 Task: Create a due date automation trigger when advanced on, on the tuesday of the week before a card is due add dates starting next week at 11:00 AM.
Action: Mouse moved to (926, 281)
Screenshot: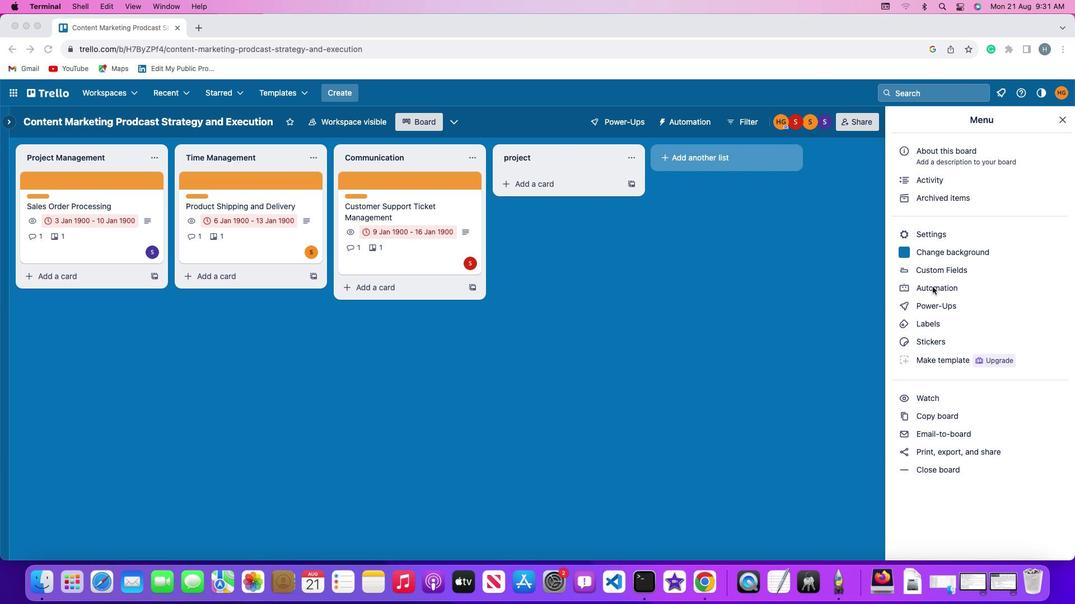 
Action: Mouse pressed left at (926, 281)
Screenshot: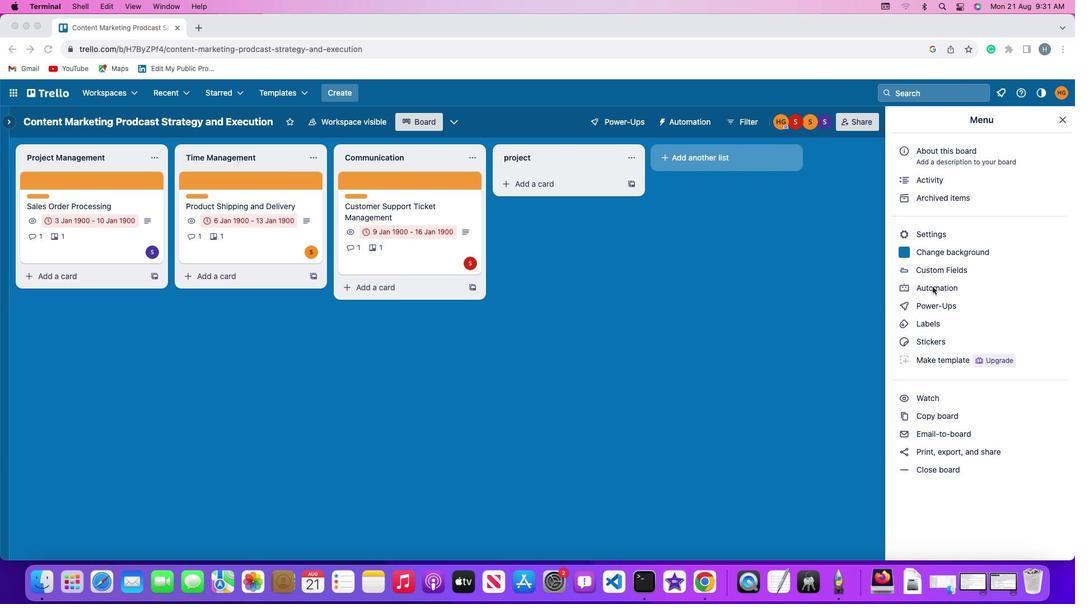 
Action: Mouse moved to (926, 281)
Screenshot: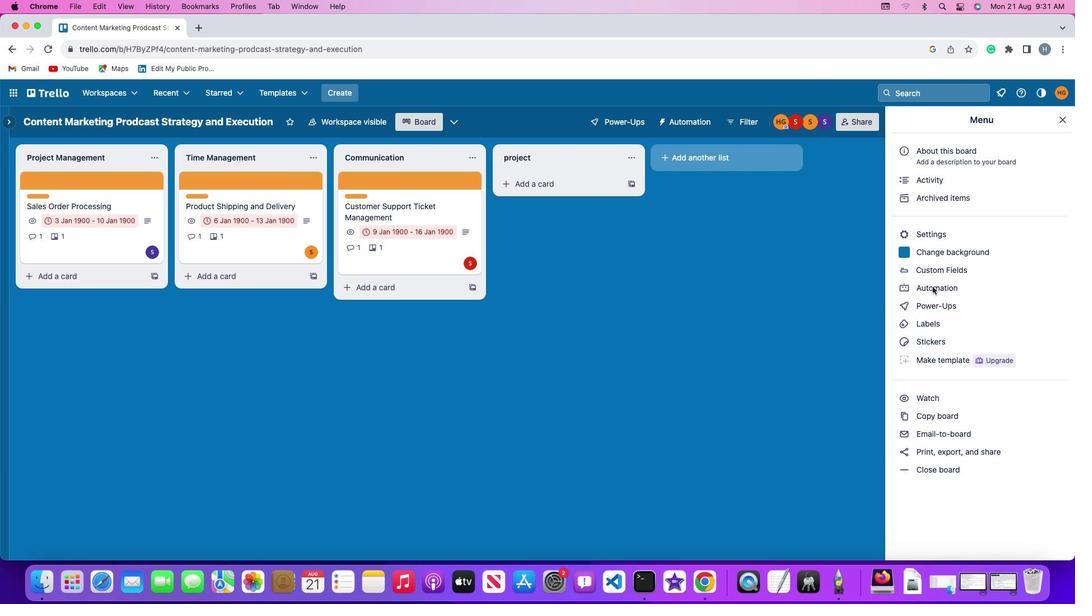 
Action: Mouse pressed left at (926, 281)
Screenshot: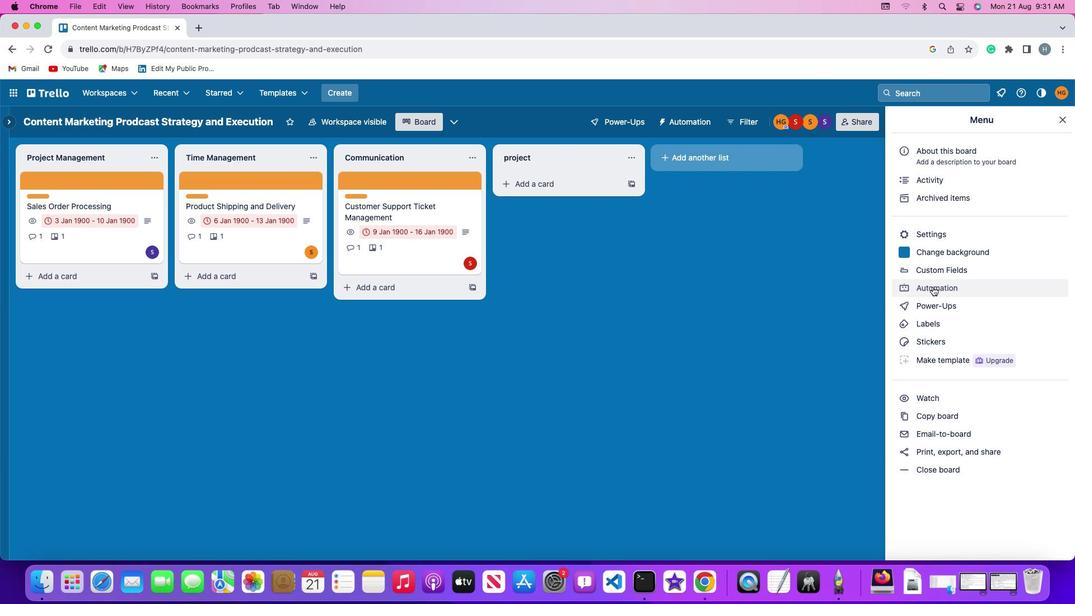 
Action: Mouse moved to (64, 250)
Screenshot: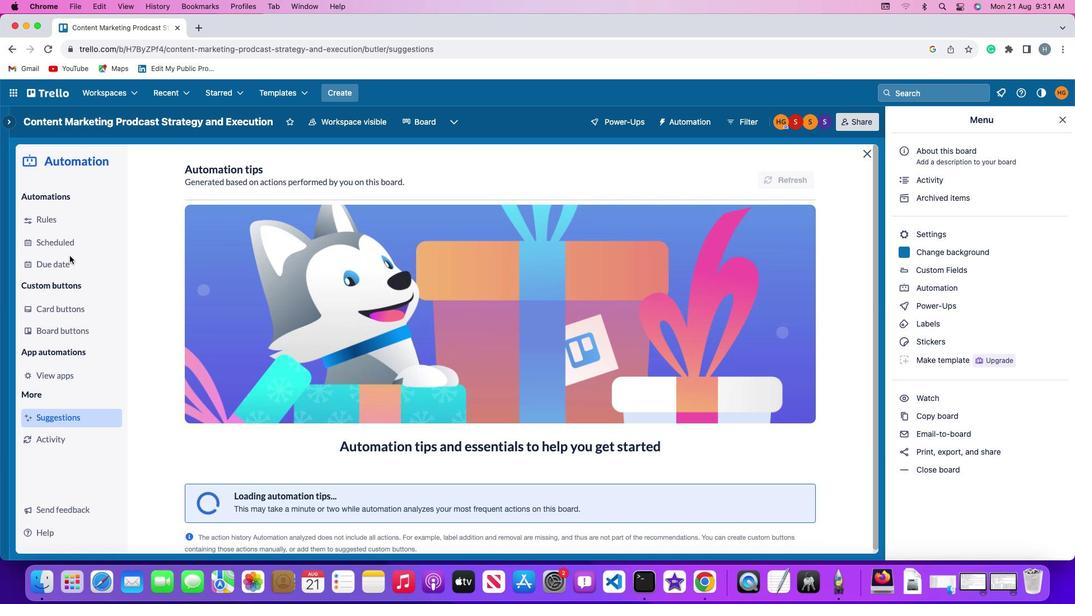 
Action: Mouse pressed left at (64, 250)
Screenshot: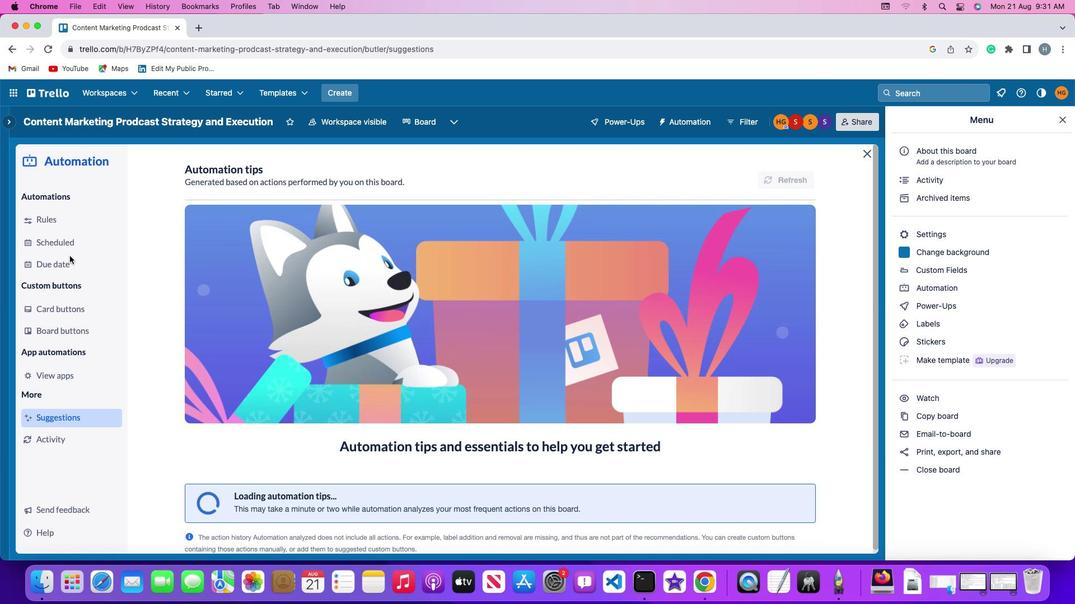 
Action: Mouse moved to (774, 173)
Screenshot: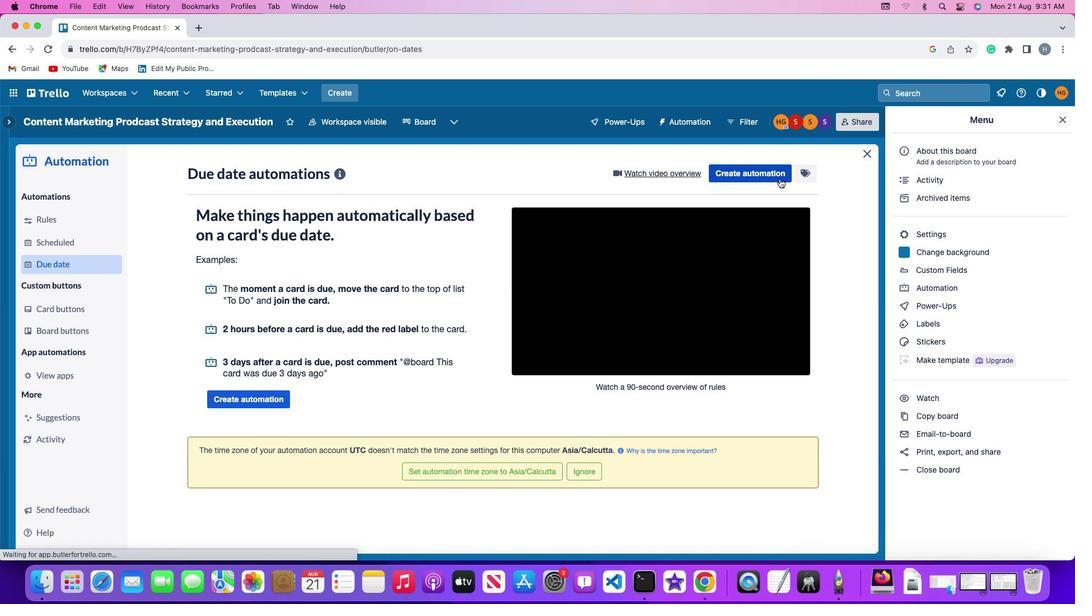 
Action: Mouse pressed left at (774, 173)
Screenshot: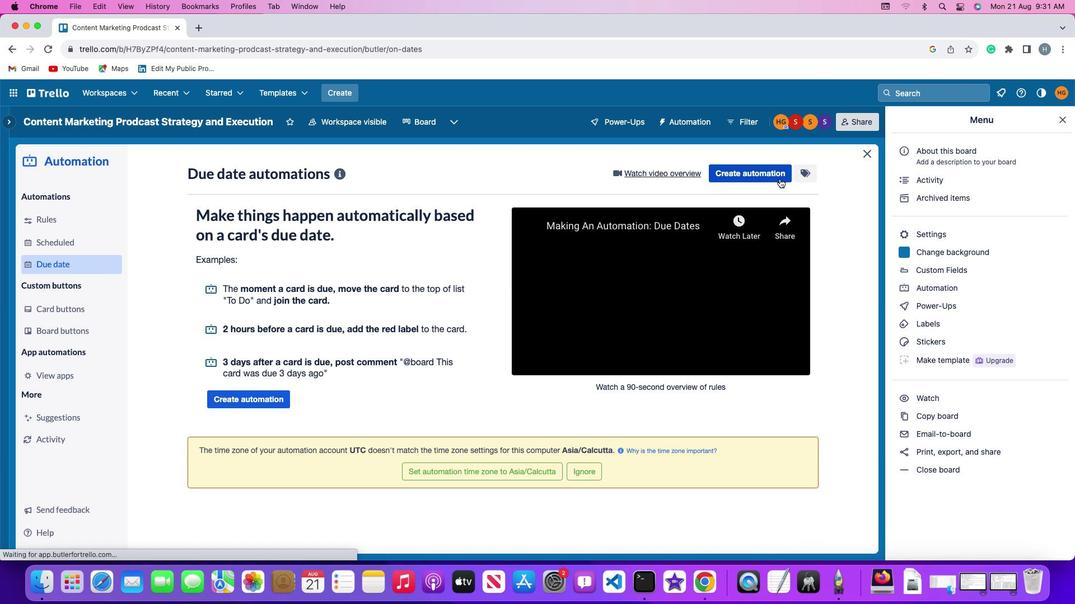 
Action: Mouse moved to (196, 274)
Screenshot: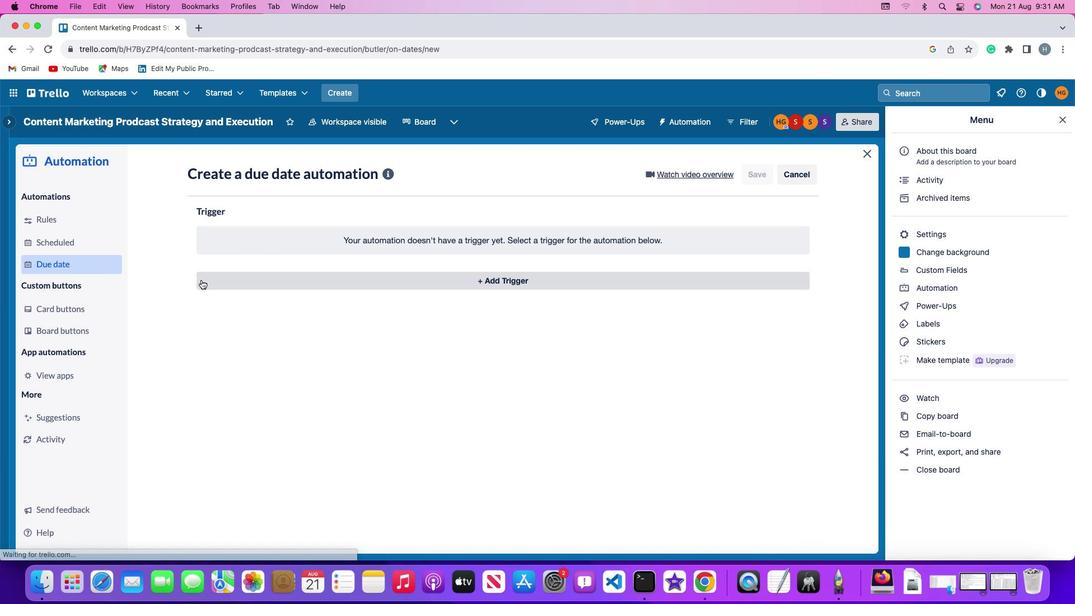 
Action: Mouse pressed left at (196, 274)
Screenshot: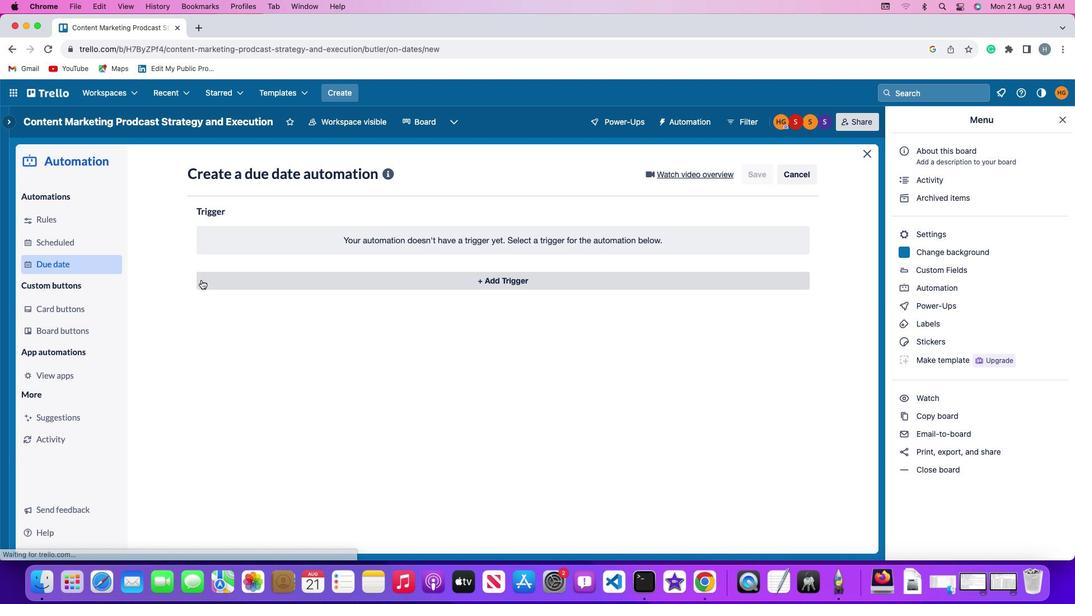 
Action: Mouse moved to (243, 487)
Screenshot: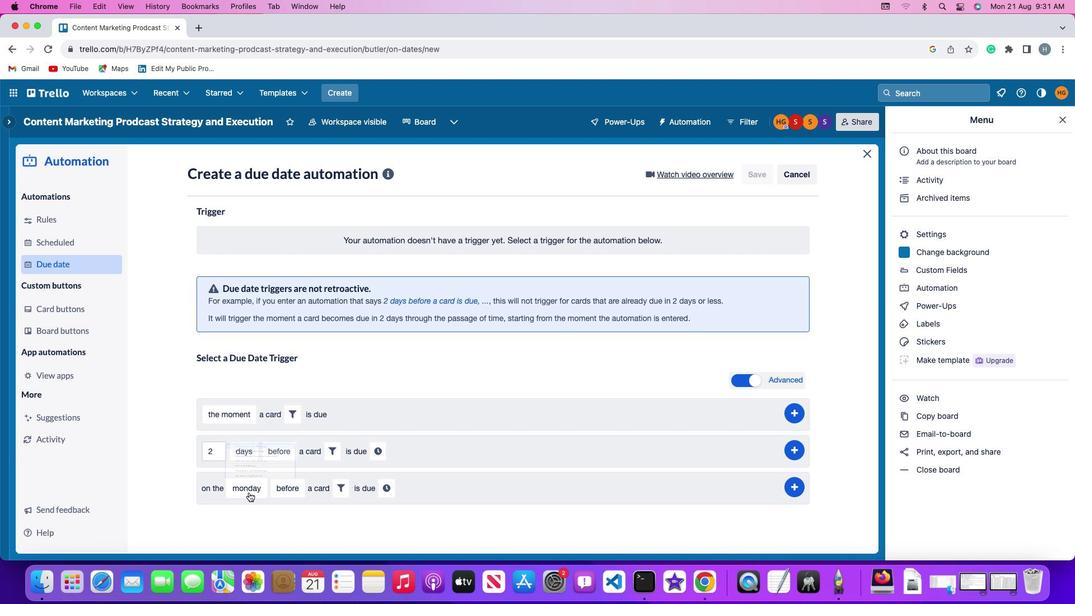 
Action: Mouse pressed left at (243, 487)
Screenshot: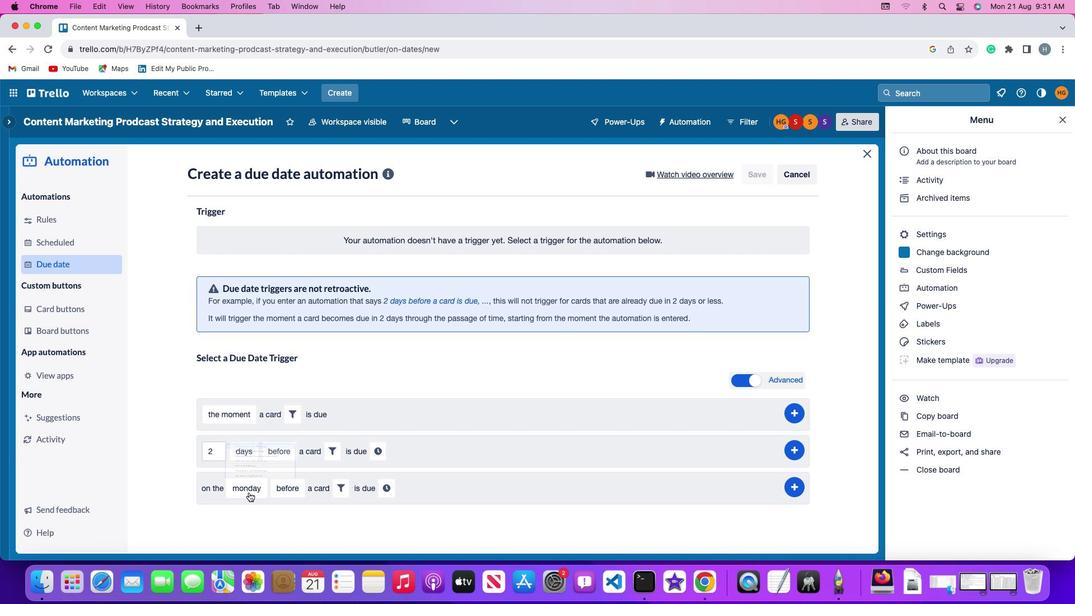 
Action: Mouse moved to (280, 352)
Screenshot: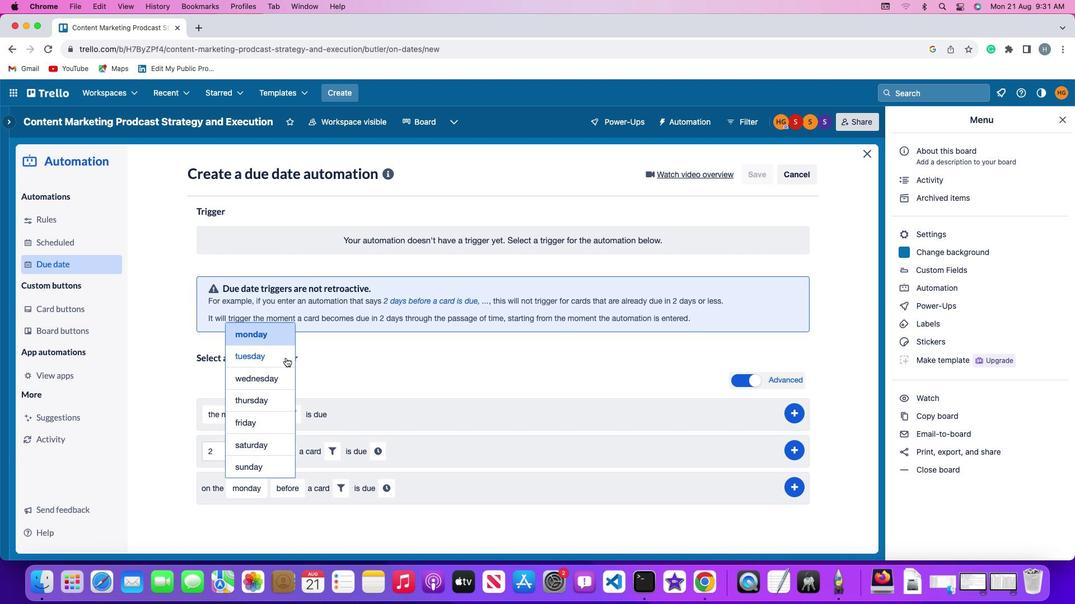 
Action: Mouse pressed left at (280, 352)
Screenshot: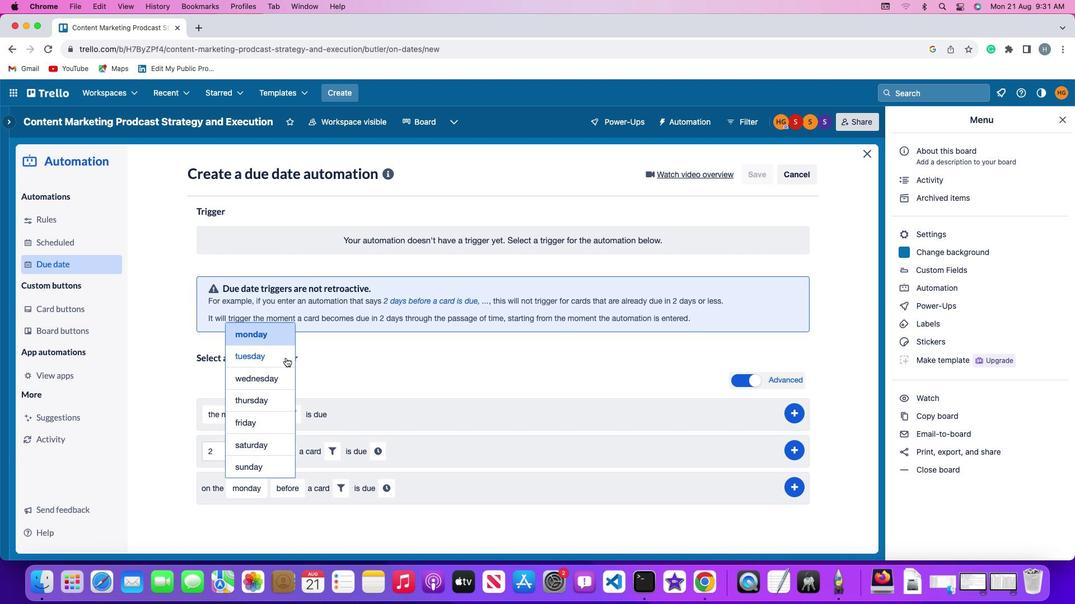 
Action: Mouse moved to (277, 488)
Screenshot: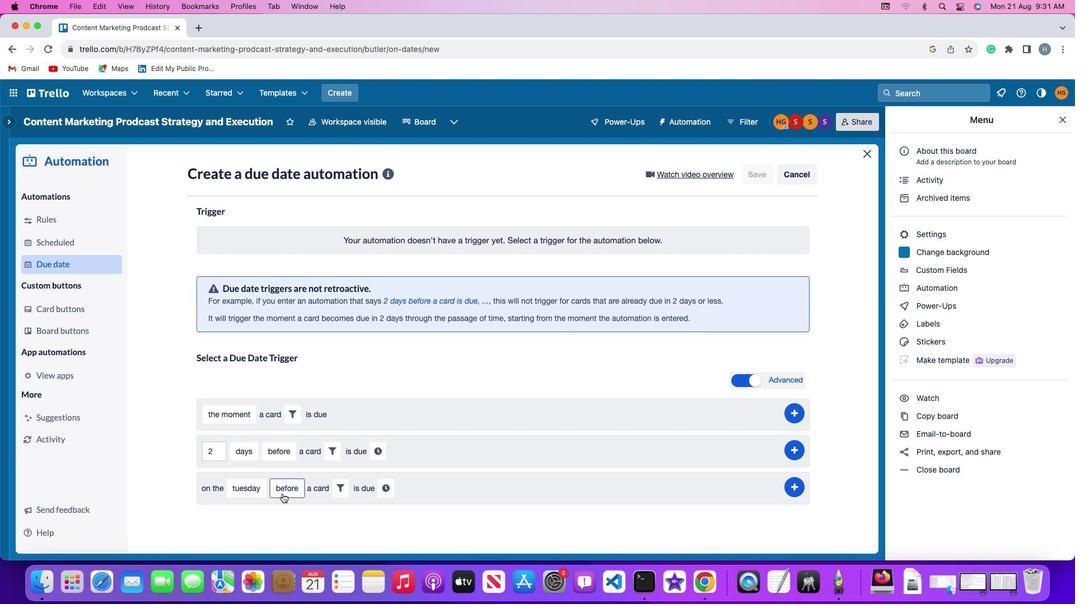 
Action: Mouse pressed left at (277, 488)
Screenshot: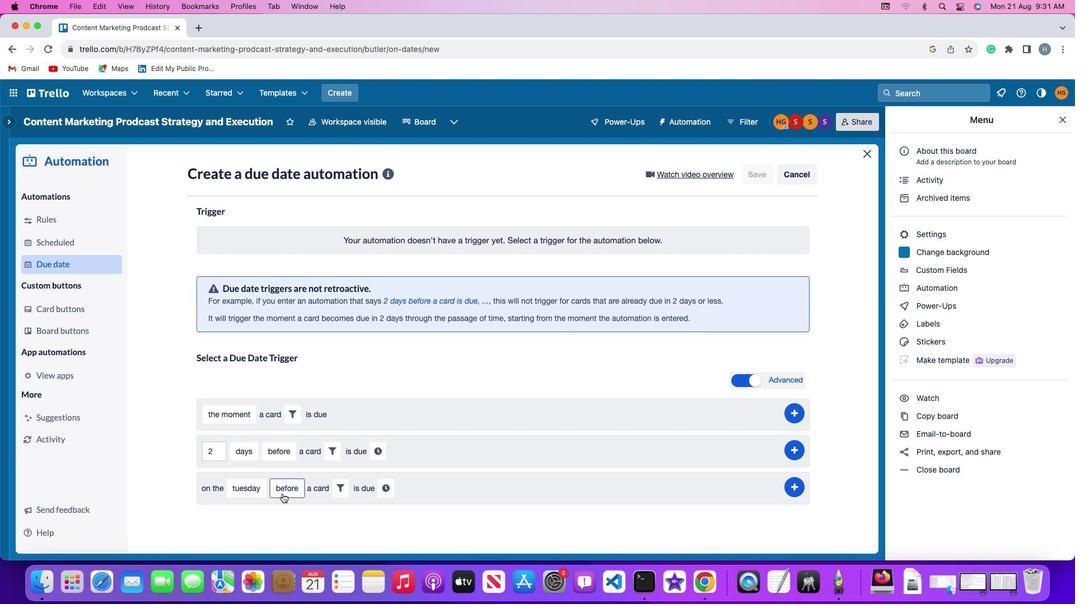 
Action: Mouse moved to (282, 463)
Screenshot: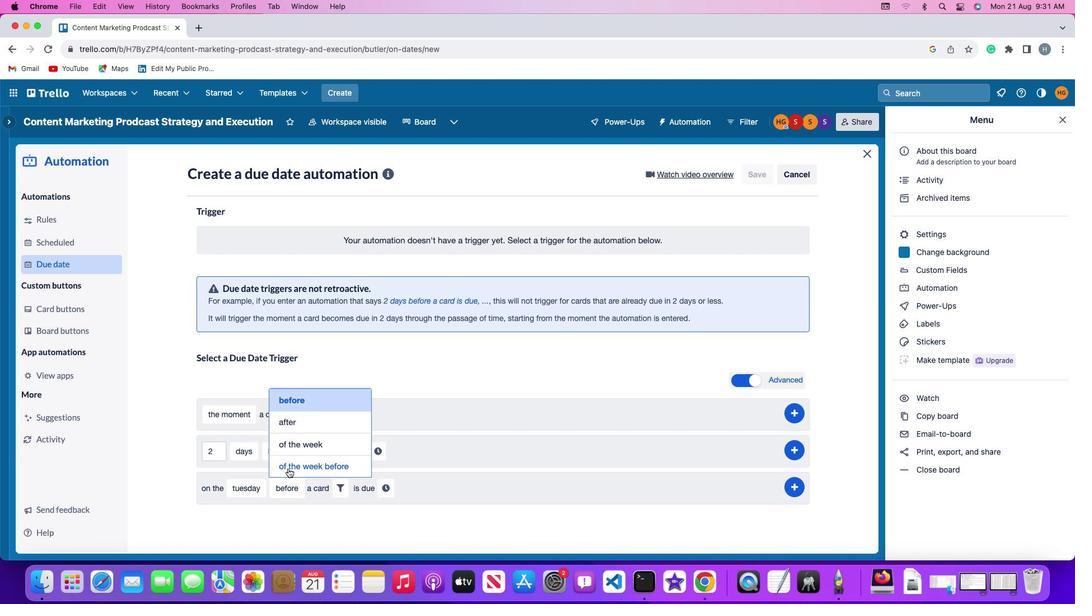 
Action: Mouse pressed left at (282, 463)
Screenshot: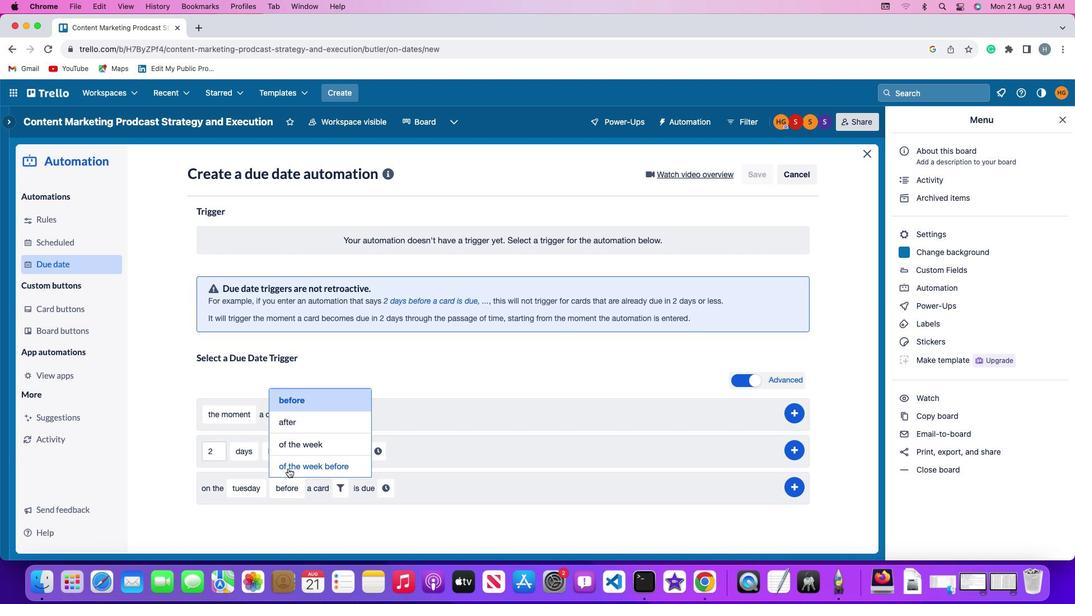 
Action: Mouse moved to (373, 483)
Screenshot: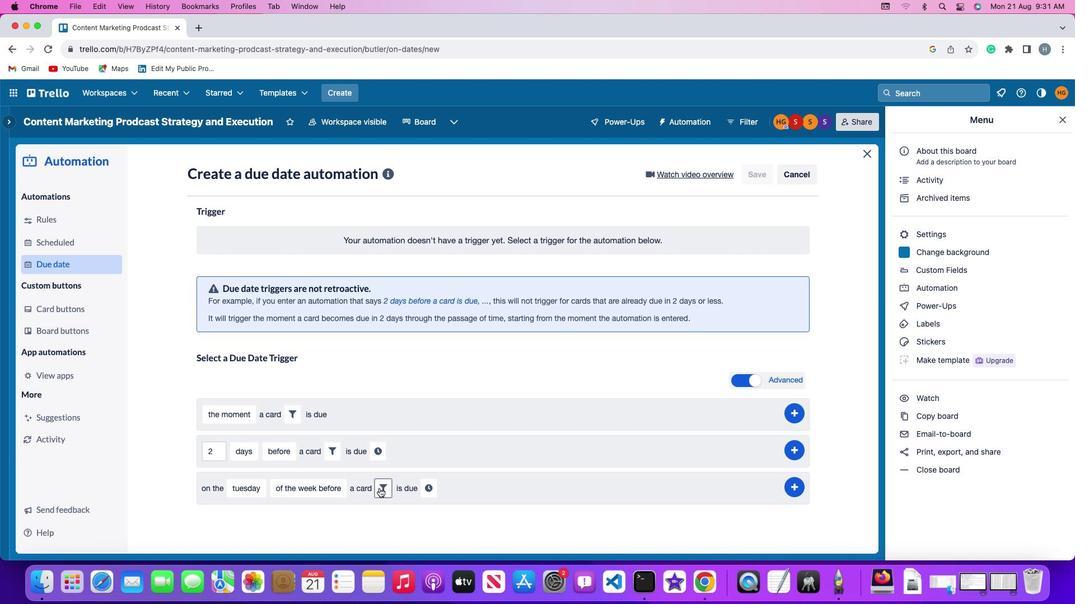 
Action: Mouse pressed left at (373, 483)
Screenshot: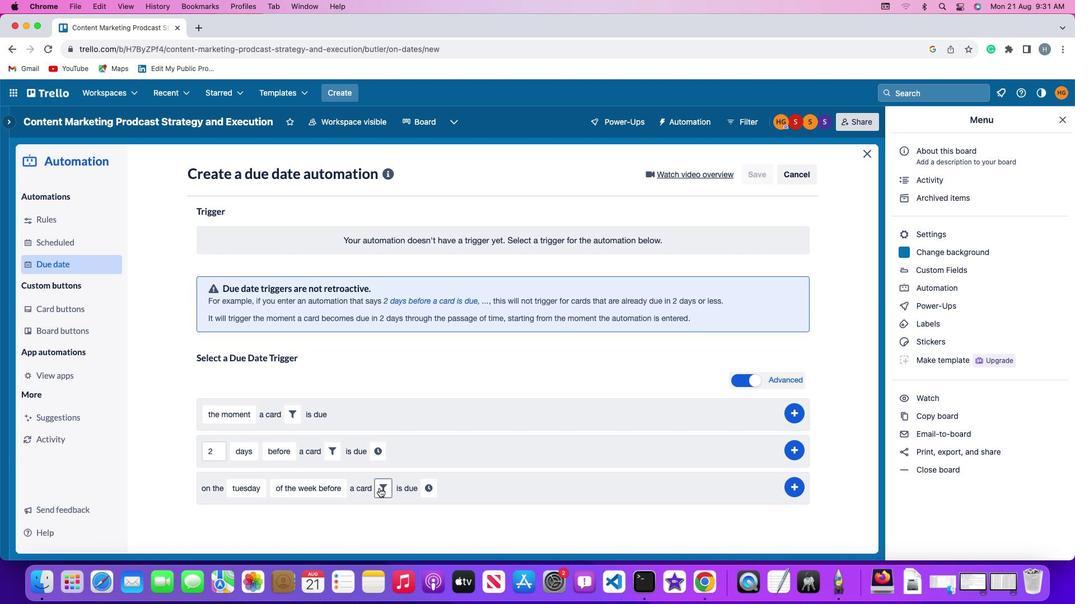 
Action: Mouse moved to (436, 520)
Screenshot: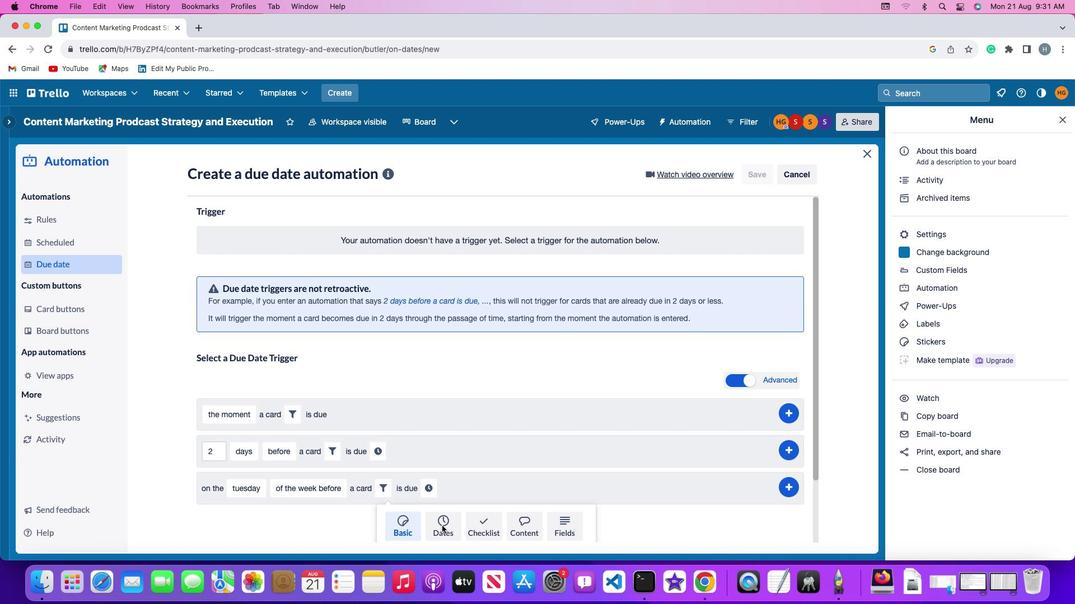 
Action: Mouse pressed left at (436, 520)
Screenshot: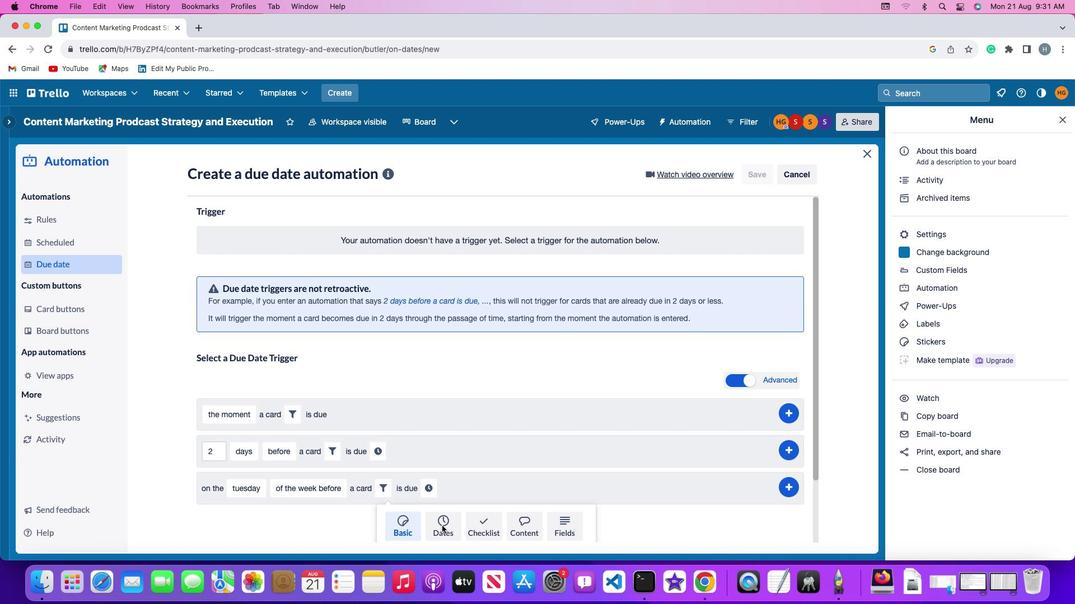 
Action: Mouse moved to (337, 511)
Screenshot: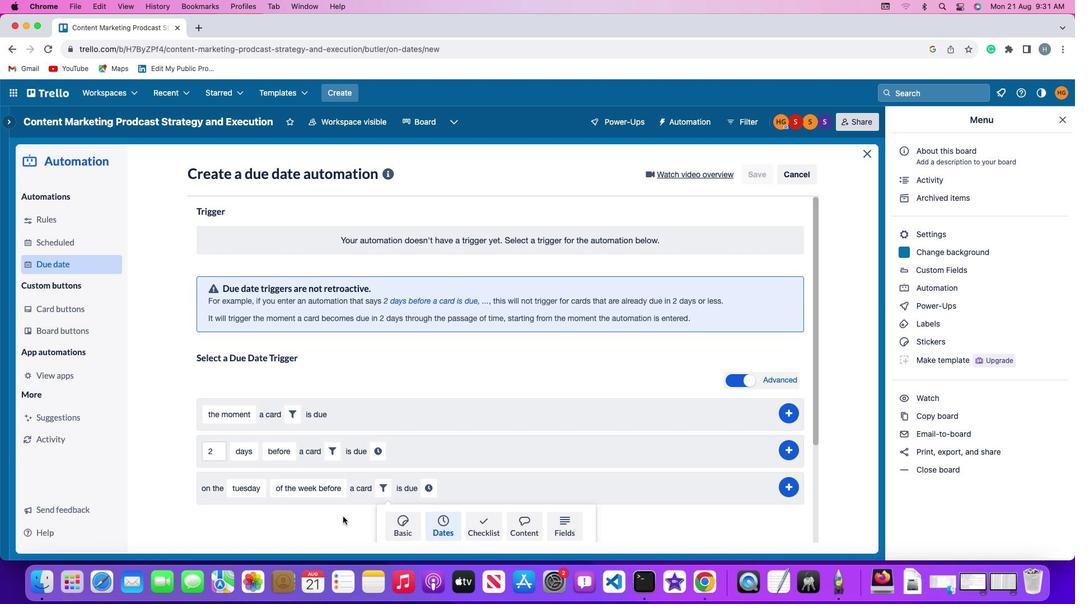 
Action: Mouse scrolled (337, 511) with delta (-5, -5)
Screenshot: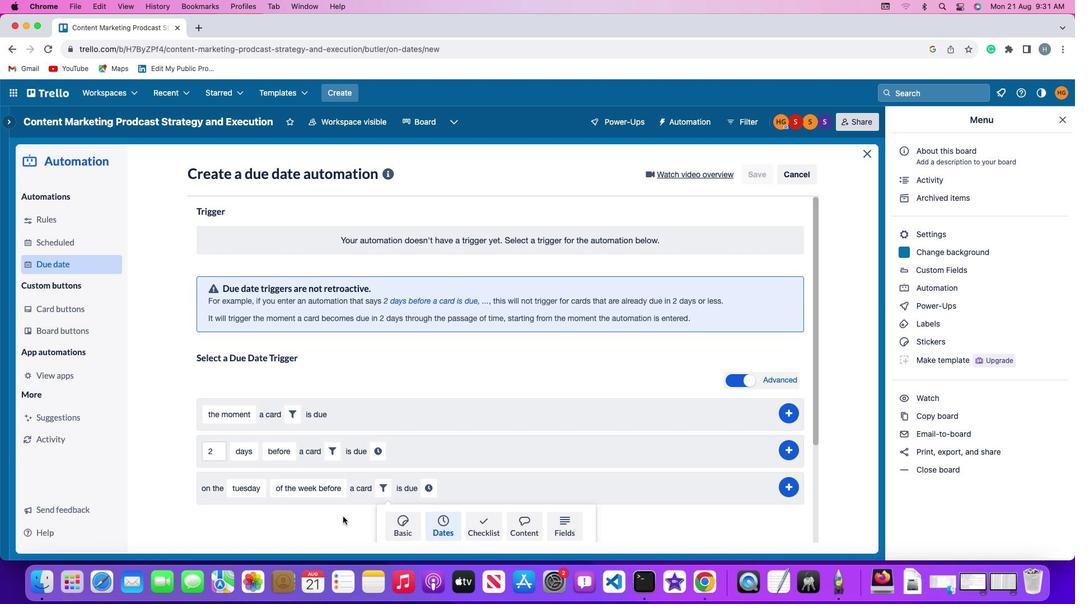 
Action: Mouse moved to (336, 511)
Screenshot: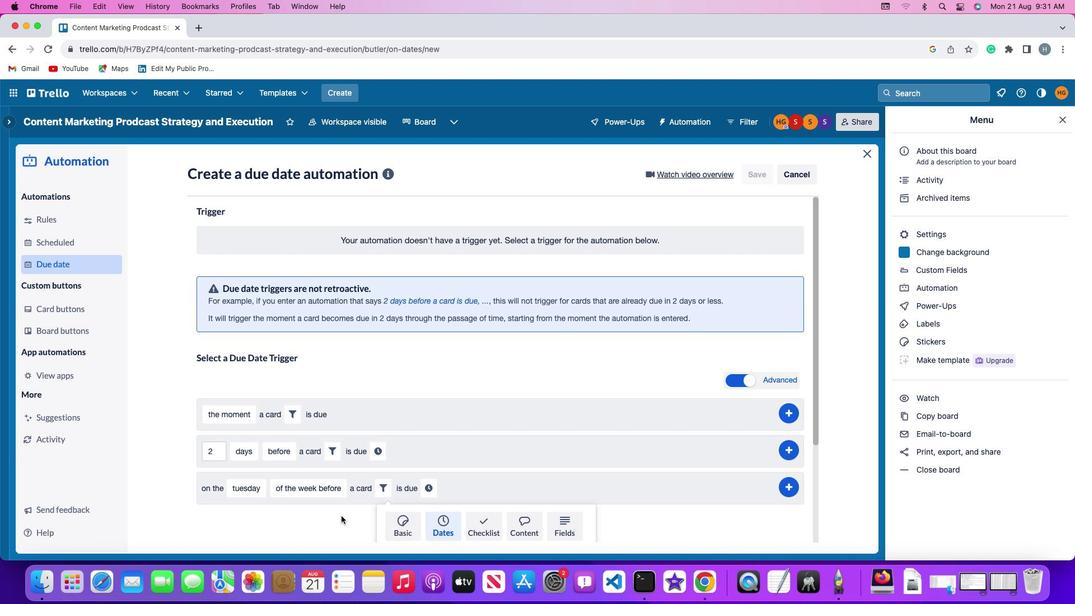 
Action: Mouse scrolled (336, 511) with delta (-5, -5)
Screenshot: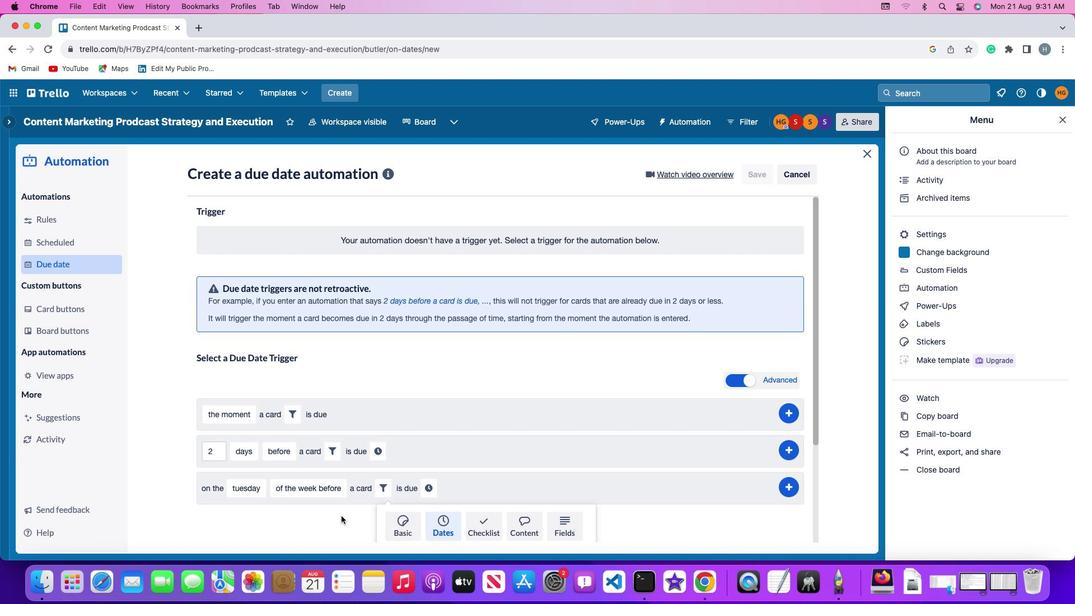 
Action: Mouse moved to (336, 511)
Screenshot: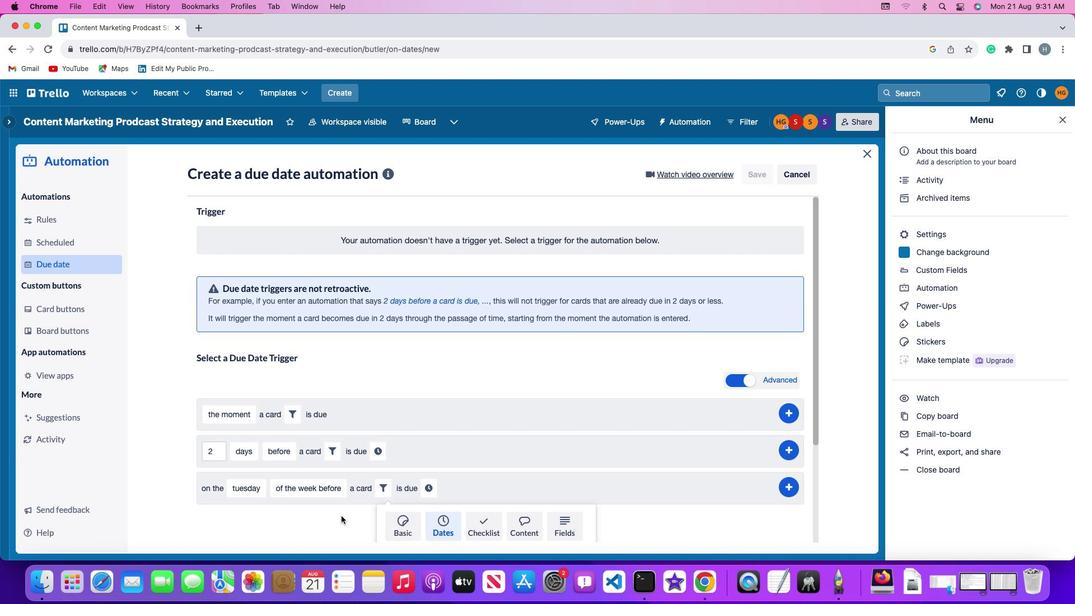 
Action: Mouse scrolled (336, 511) with delta (-5, -7)
Screenshot: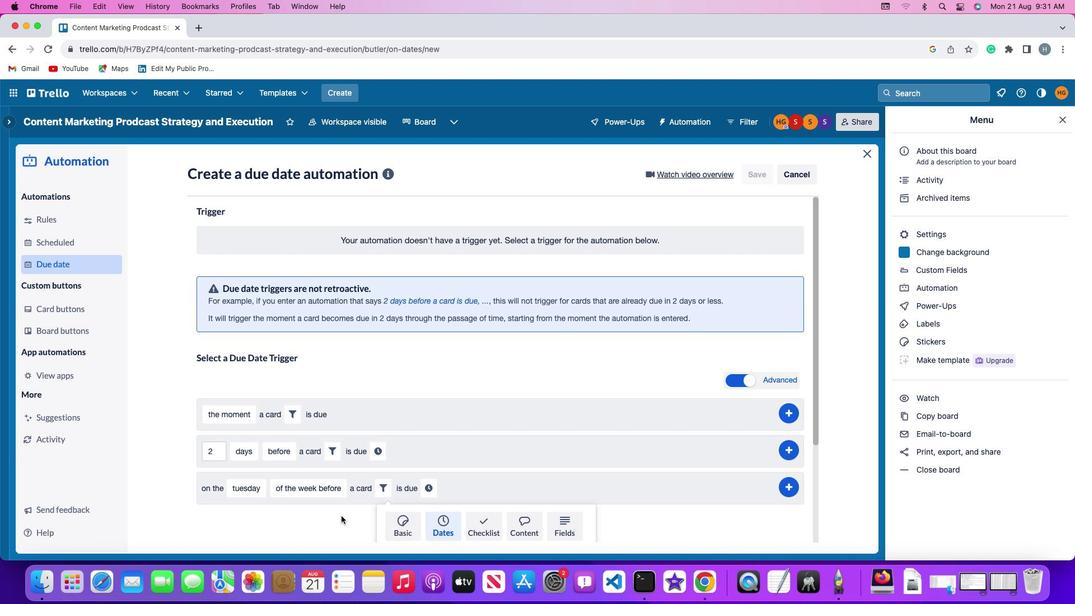 
Action: Mouse moved to (334, 509)
Screenshot: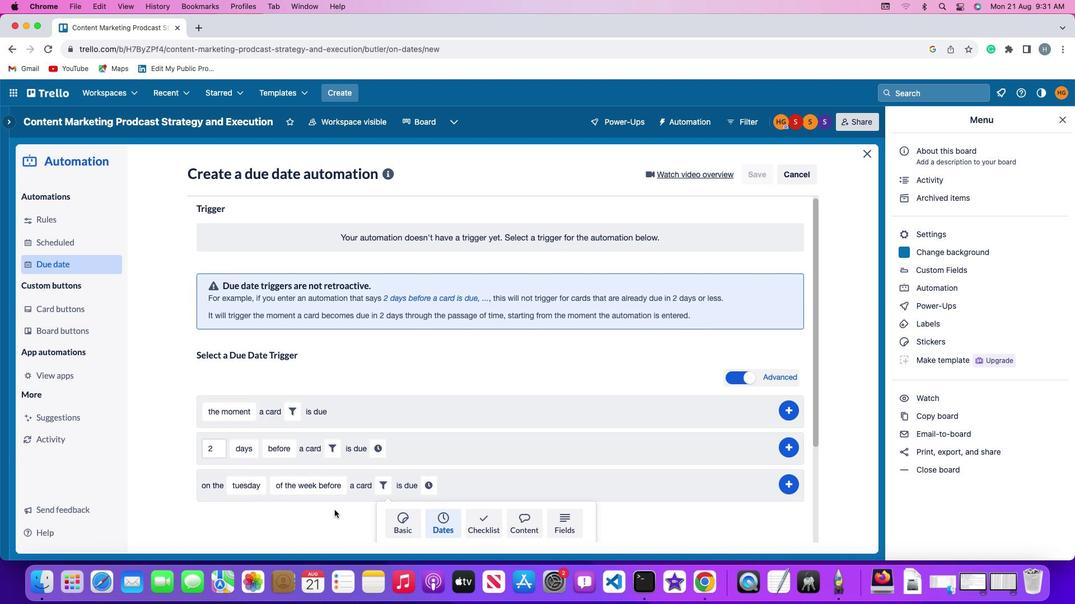 
Action: Mouse scrolled (334, 509) with delta (-5, -7)
Screenshot: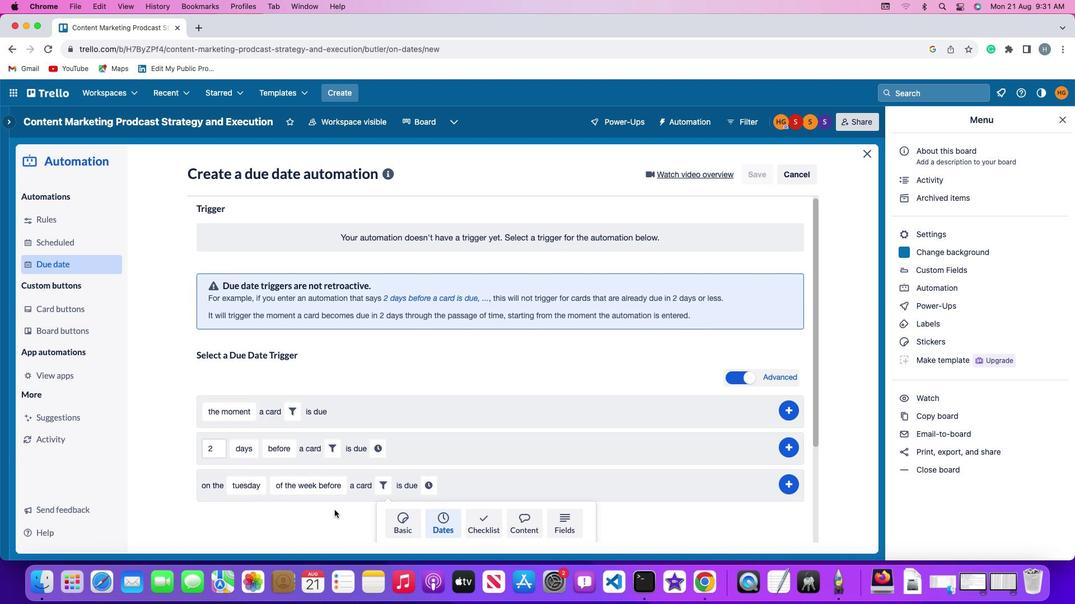 
Action: Mouse moved to (330, 506)
Screenshot: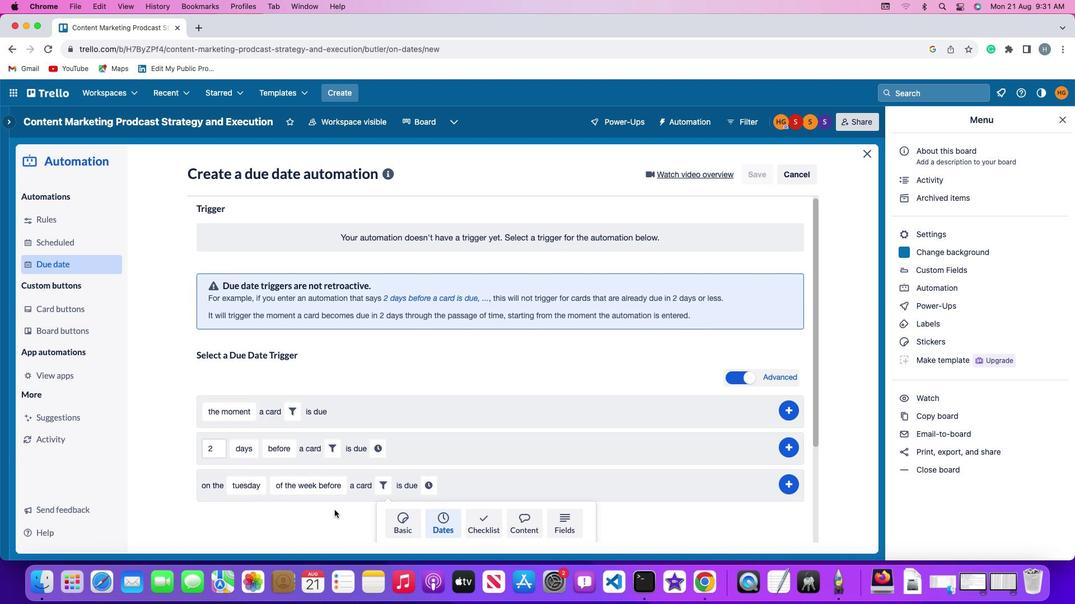 
Action: Mouse scrolled (330, 506) with delta (-5, -8)
Screenshot: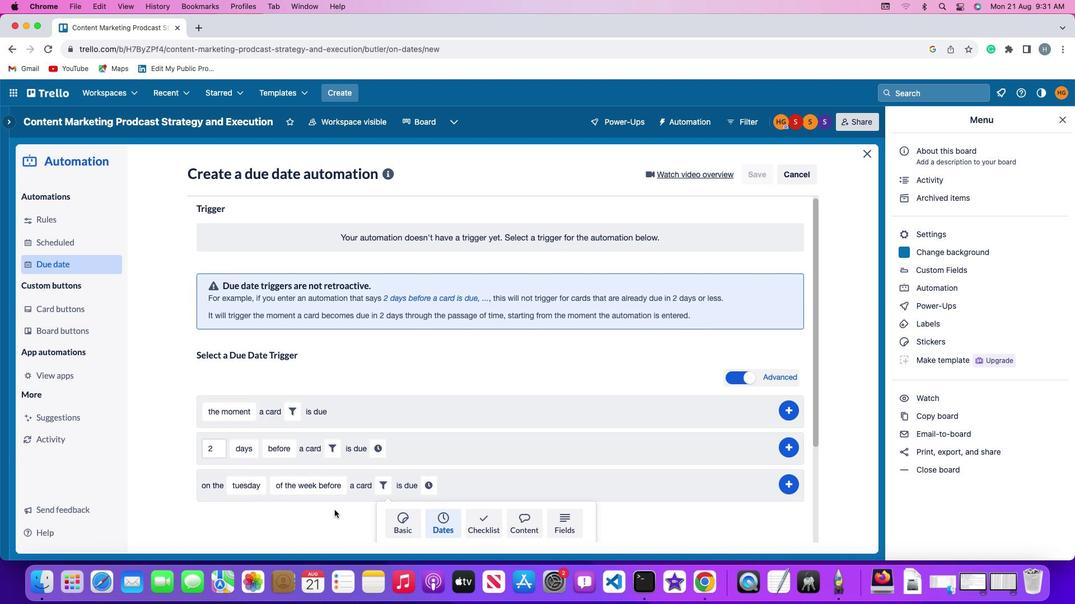 
Action: Mouse moved to (324, 499)
Screenshot: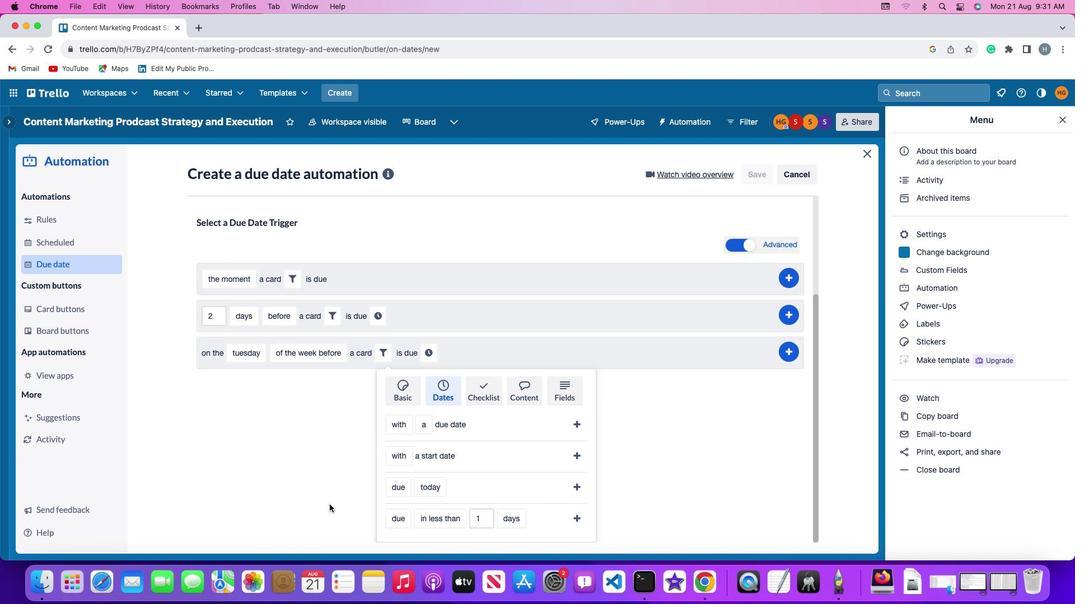 
Action: Mouse scrolled (324, 499) with delta (-5, -5)
Screenshot: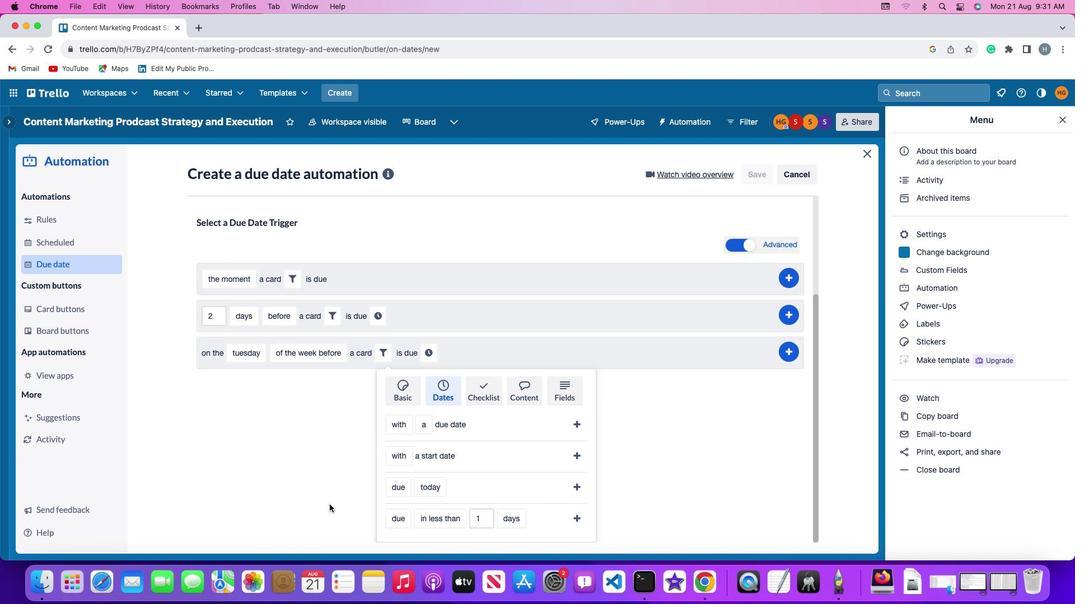 
Action: Mouse moved to (323, 499)
Screenshot: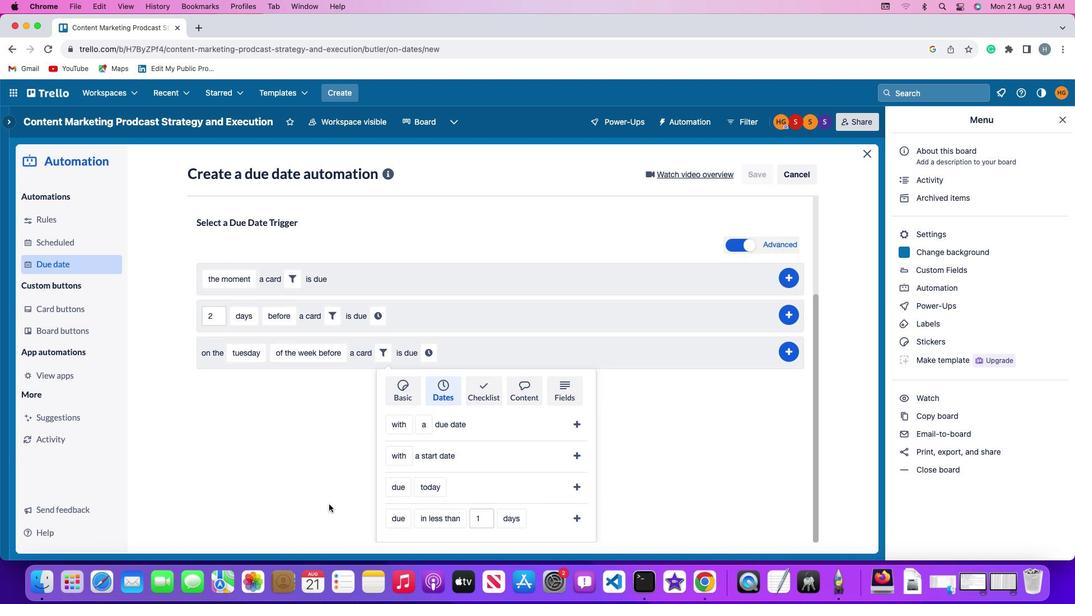 
Action: Mouse scrolled (323, 499) with delta (-5, -5)
Screenshot: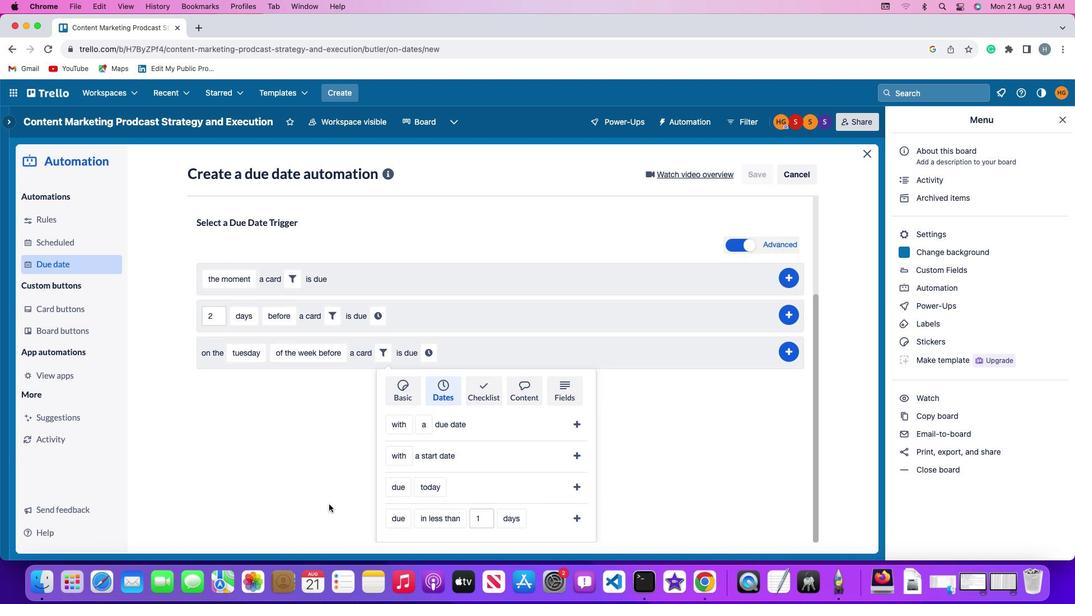 
Action: Mouse moved to (315, 497)
Screenshot: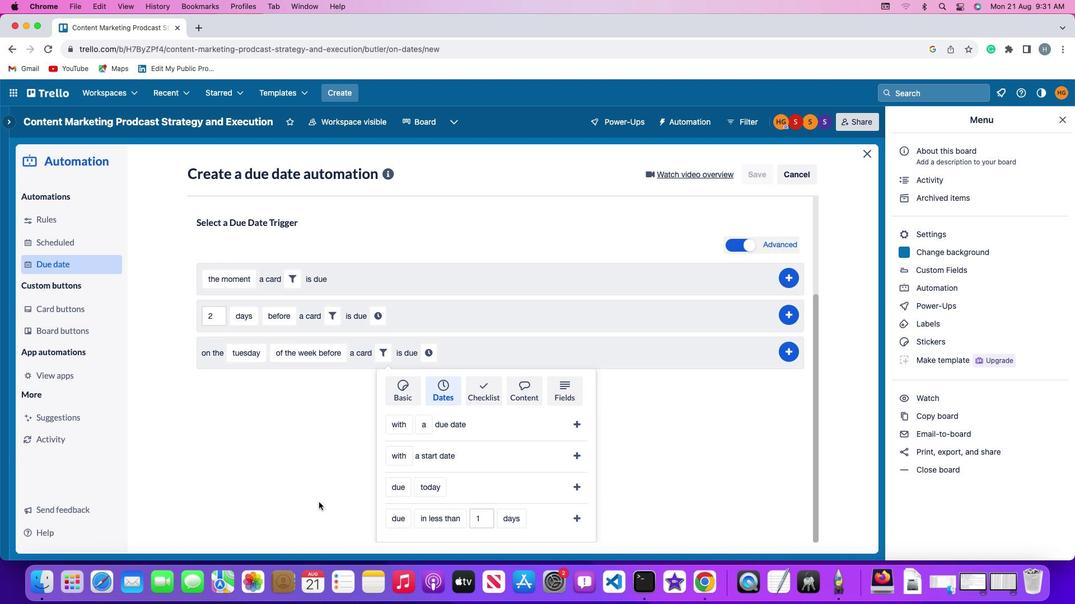 
Action: Mouse scrolled (315, 497) with delta (-5, -6)
Screenshot: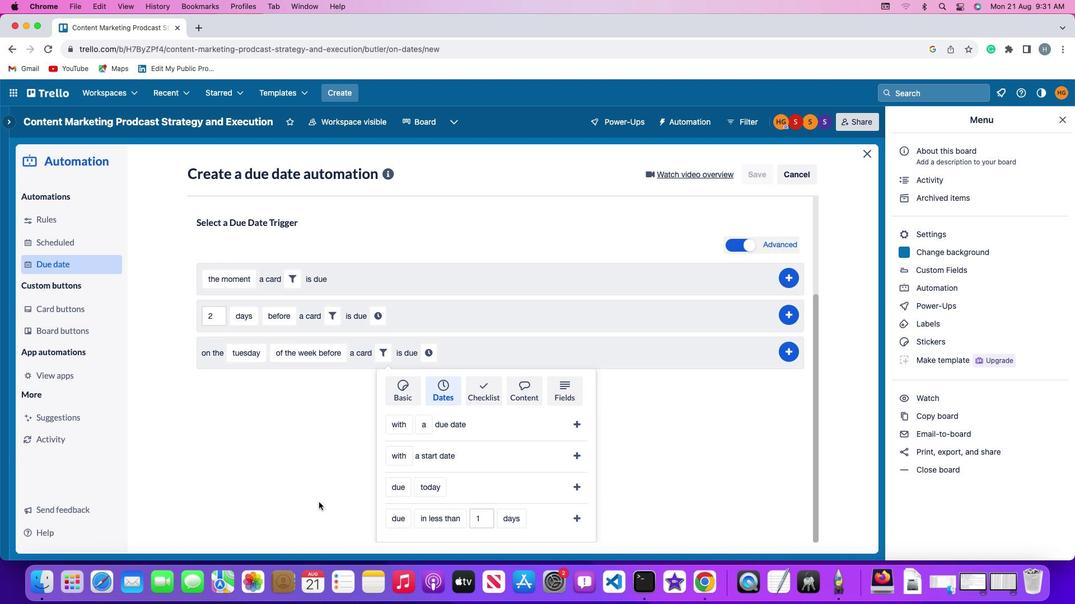 
Action: Mouse moved to (383, 486)
Screenshot: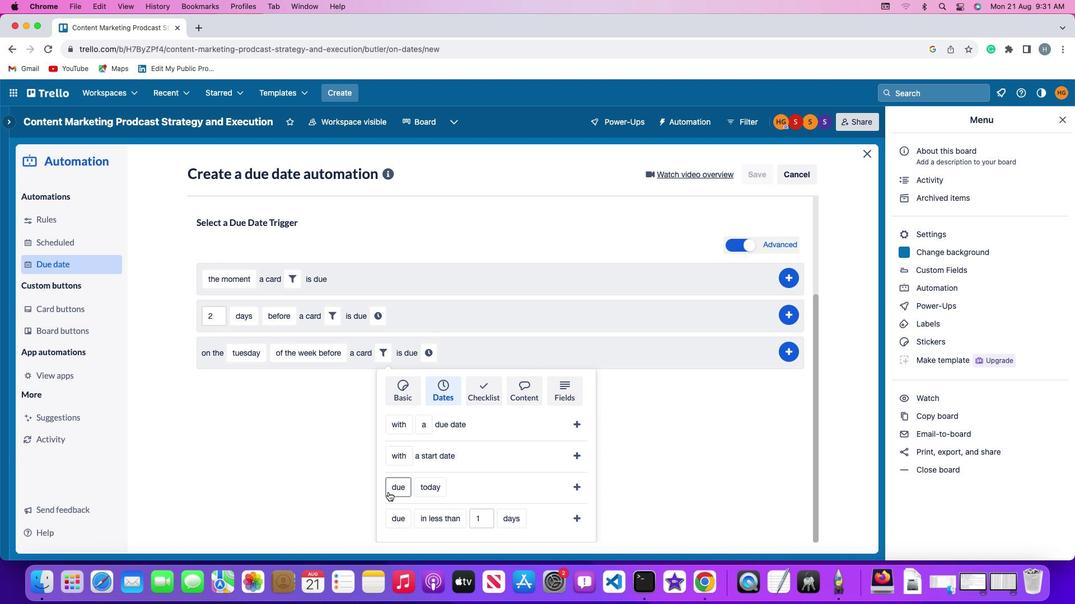 
Action: Mouse pressed left at (383, 486)
Screenshot: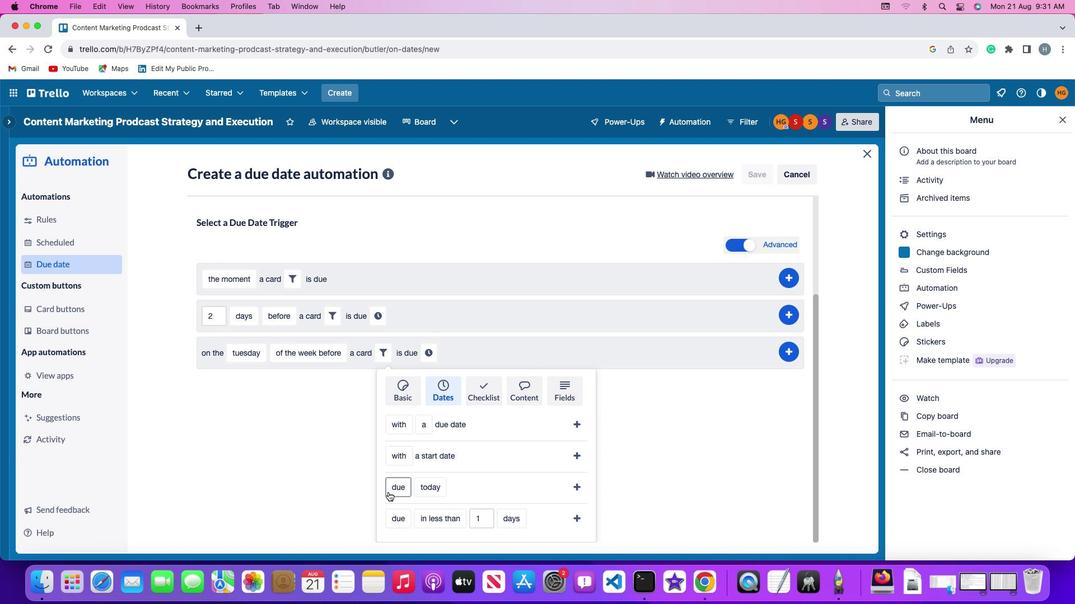 
Action: Mouse moved to (409, 438)
Screenshot: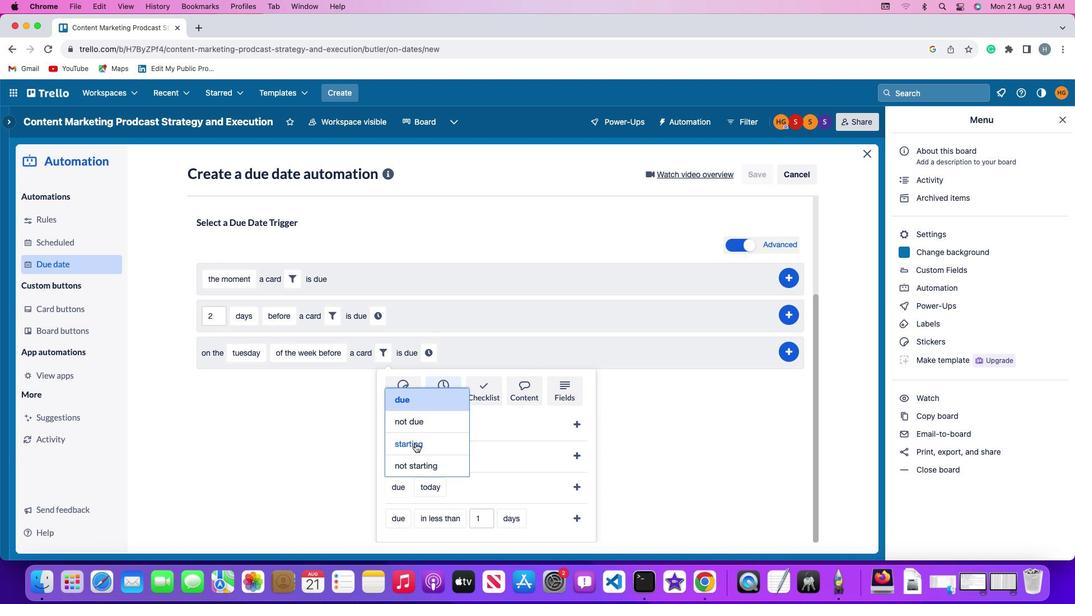 
Action: Mouse pressed left at (409, 438)
Screenshot: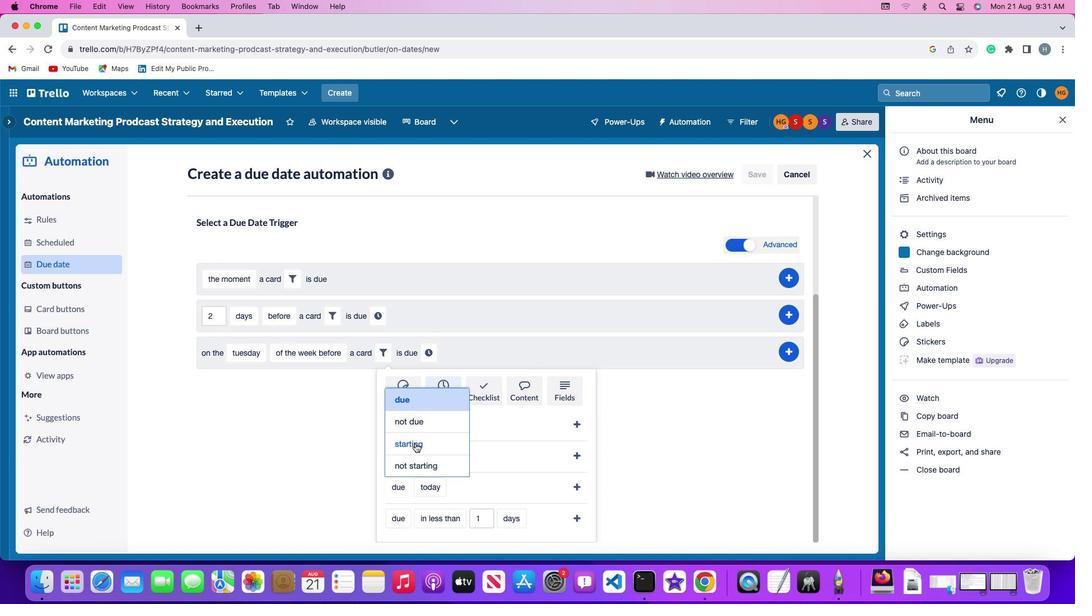
Action: Mouse moved to (443, 484)
Screenshot: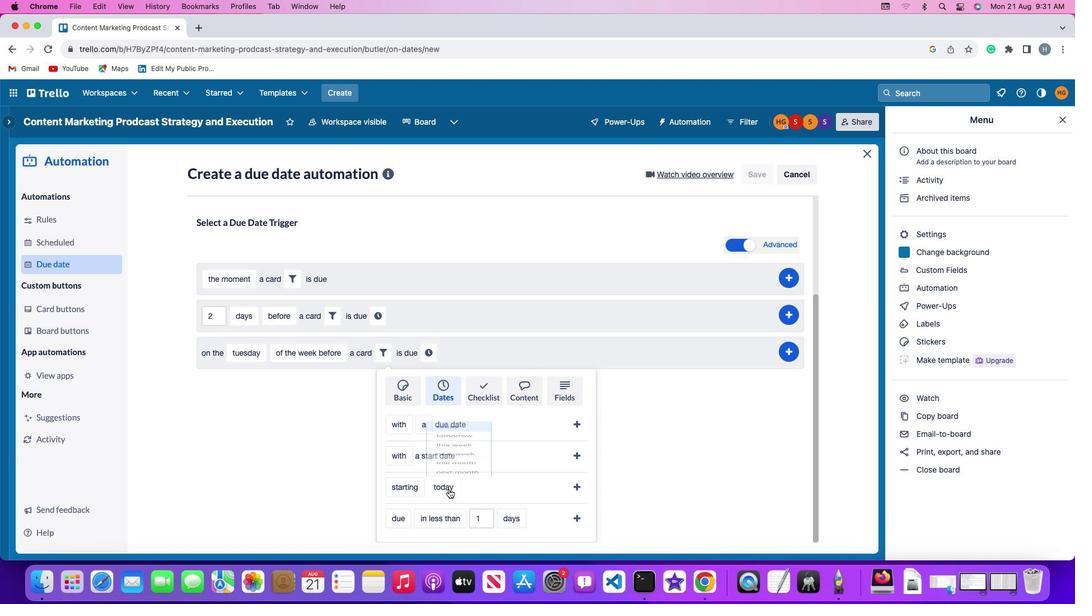
Action: Mouse pressed left at (443, 484)
Screenshot: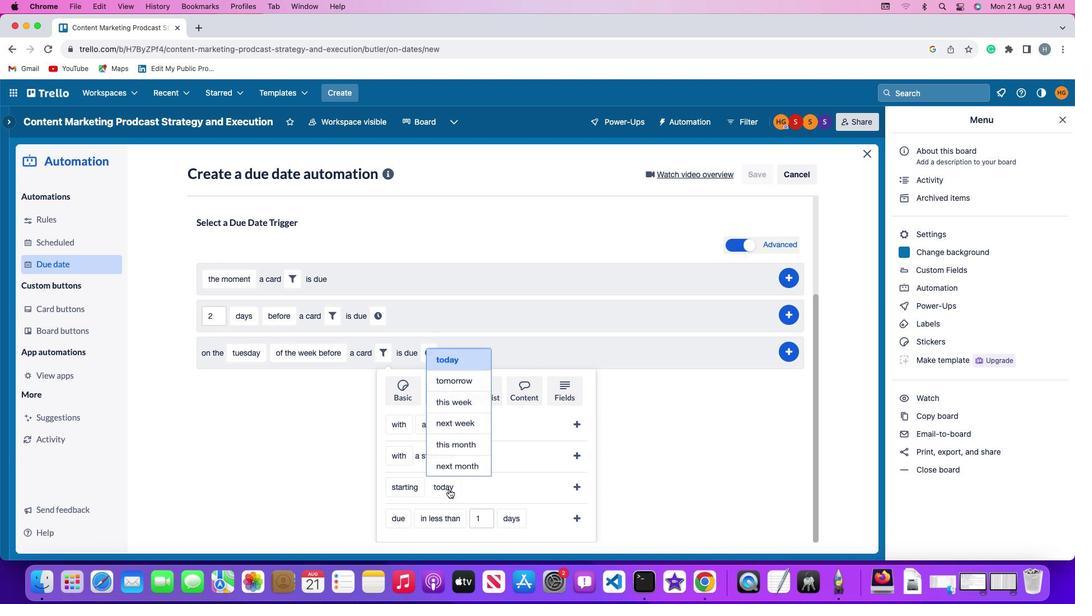
Action: Mouse moved to (461, 415)
Screenshot: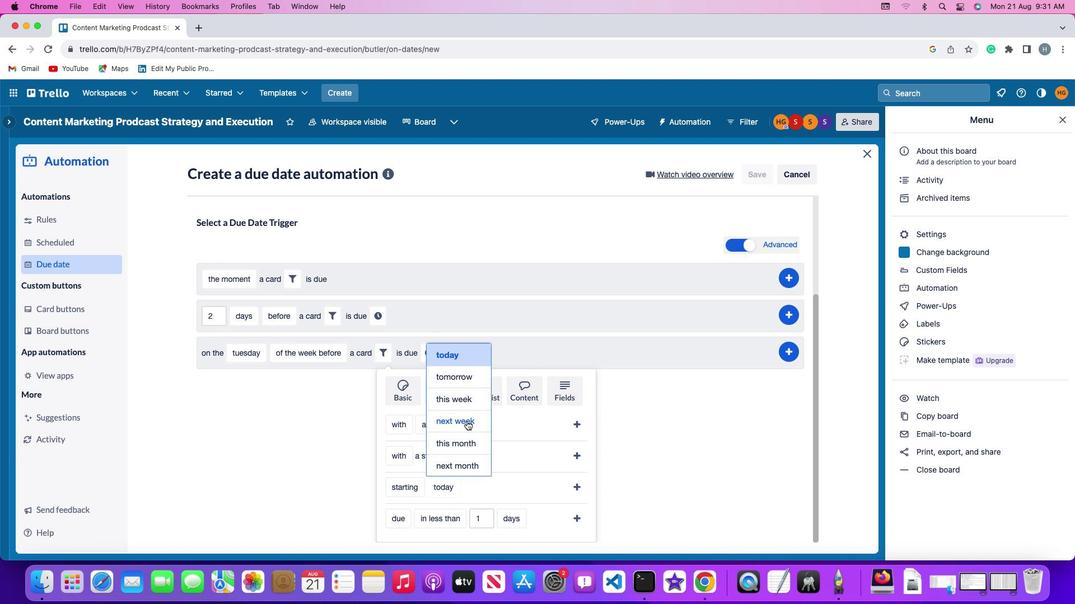 
Action: Mouse pressed left at (461, 415)
Screenshot: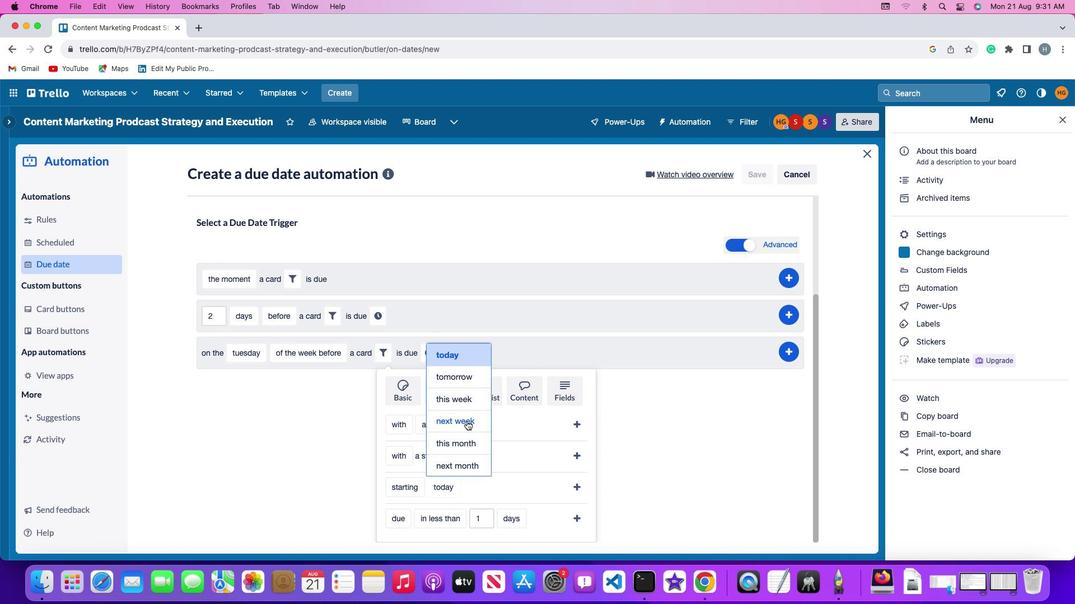 
Action: Mouse moved to (576, 481)
Screenshot: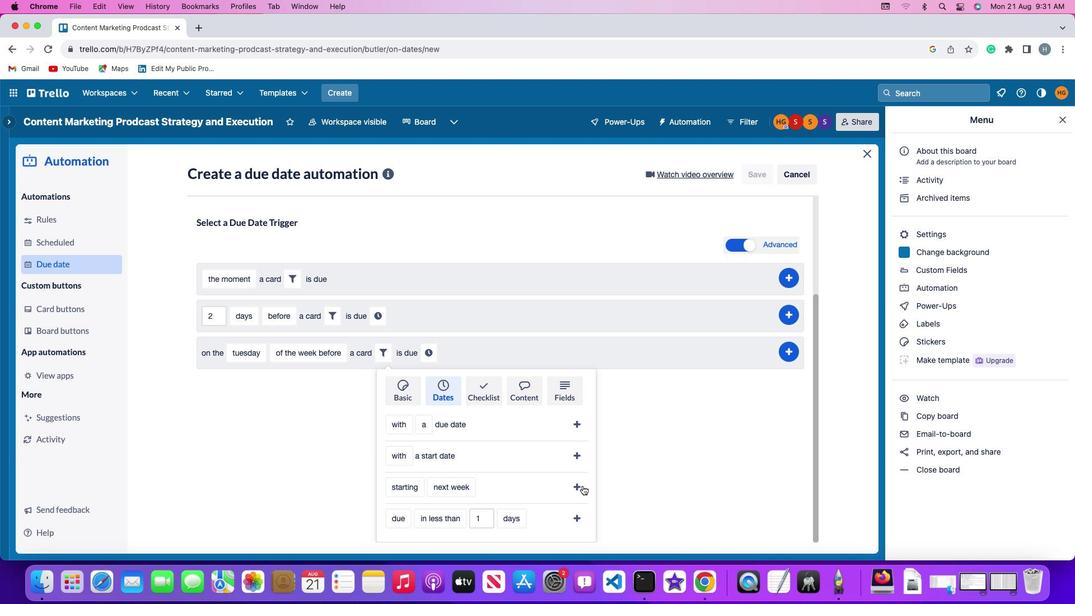 
Action: Mouse pressed left at (576, 481)
Screenshot: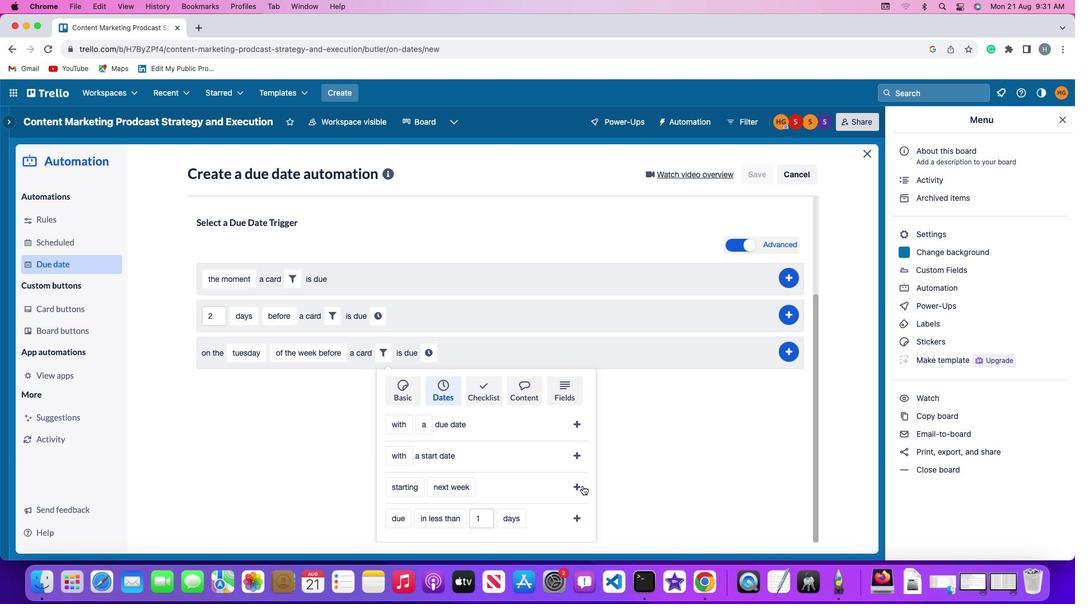 
Action: Mouse moved to (505, 486)
Screenshot: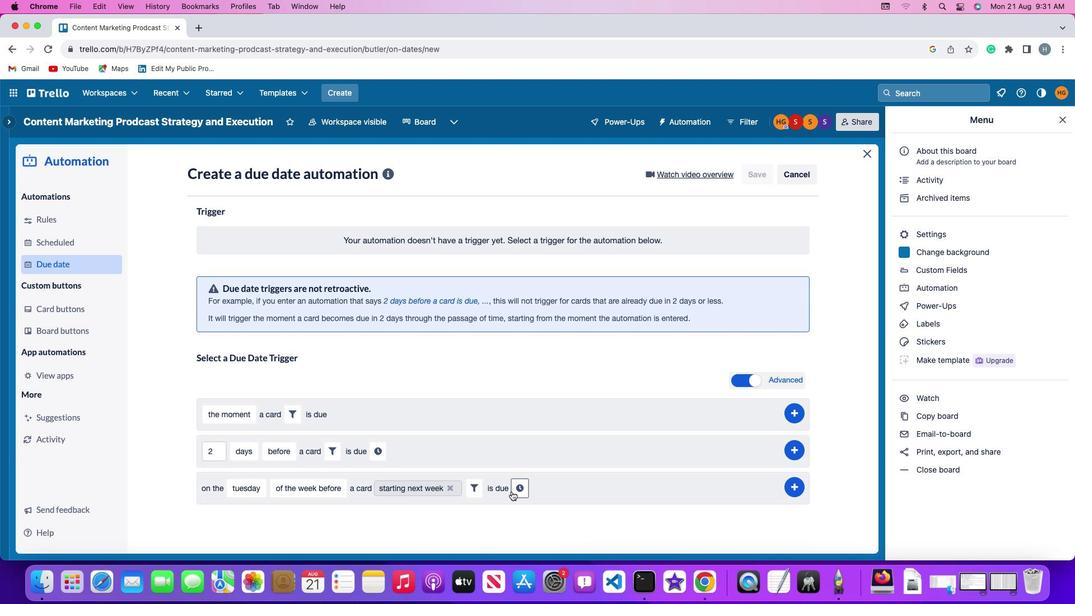 
Action: Mouse pressed left at (505, 486)
Screenshot: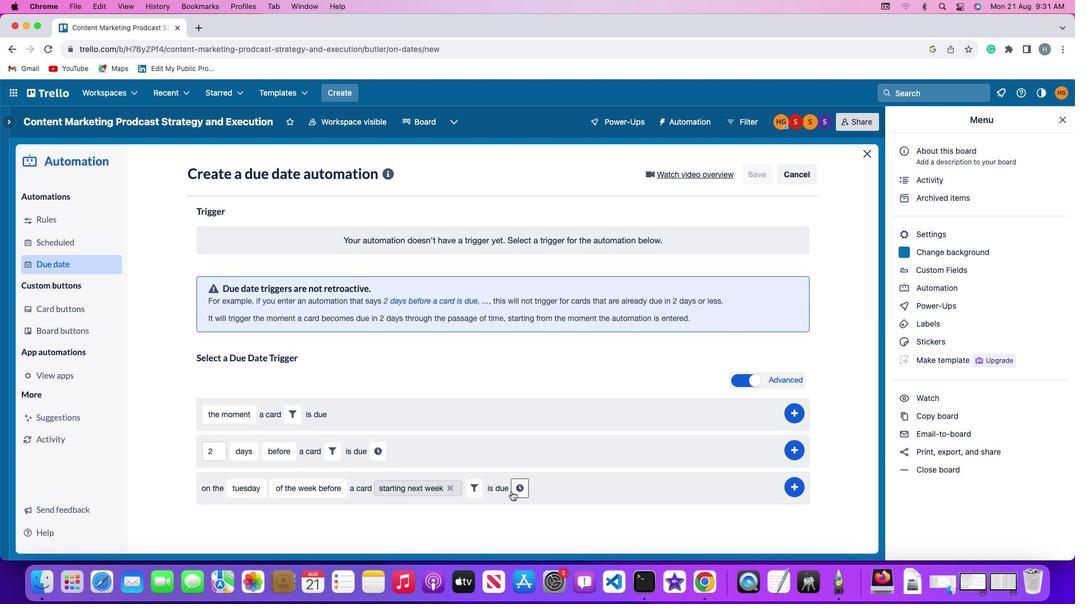 
Action: Mouse moved to (537, 484)
Screenshot: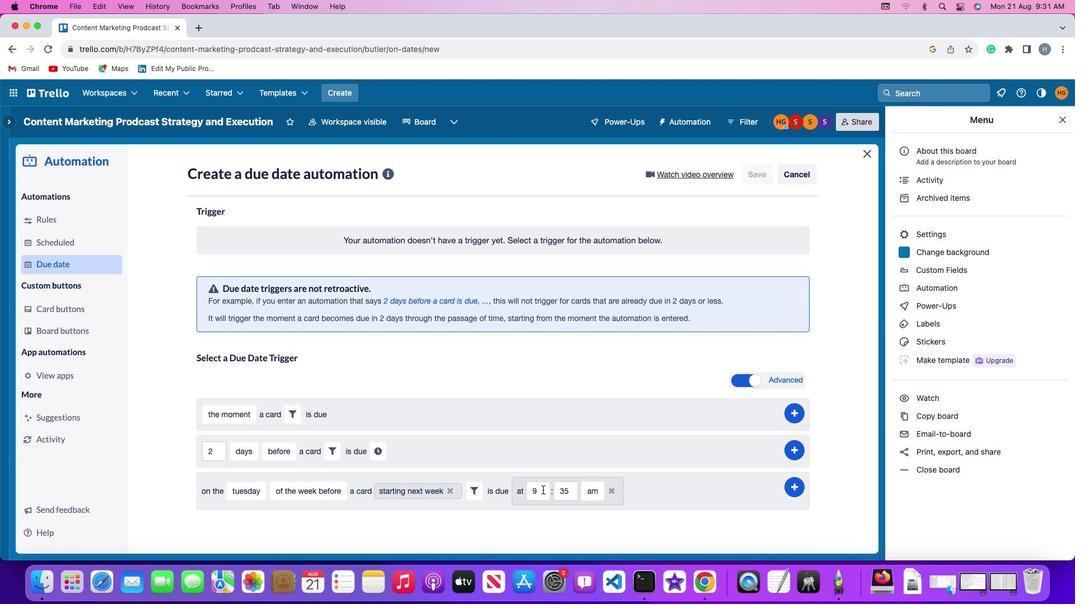 
Action: Mouse pressed left at (537, 484)
Screenshot: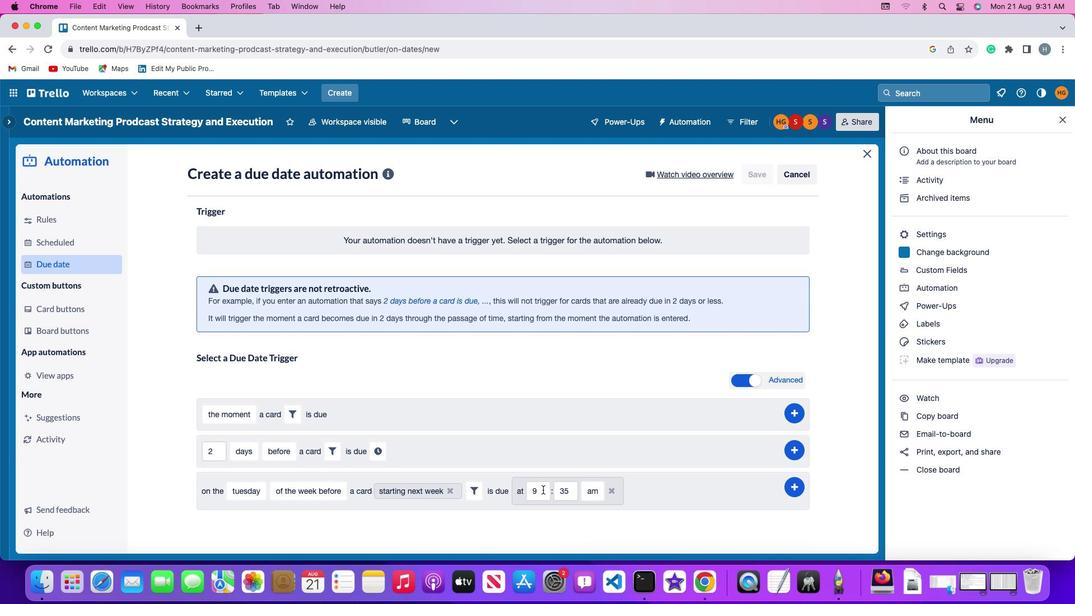 
Action: Mouse moved to (539, 491)
Screenshot: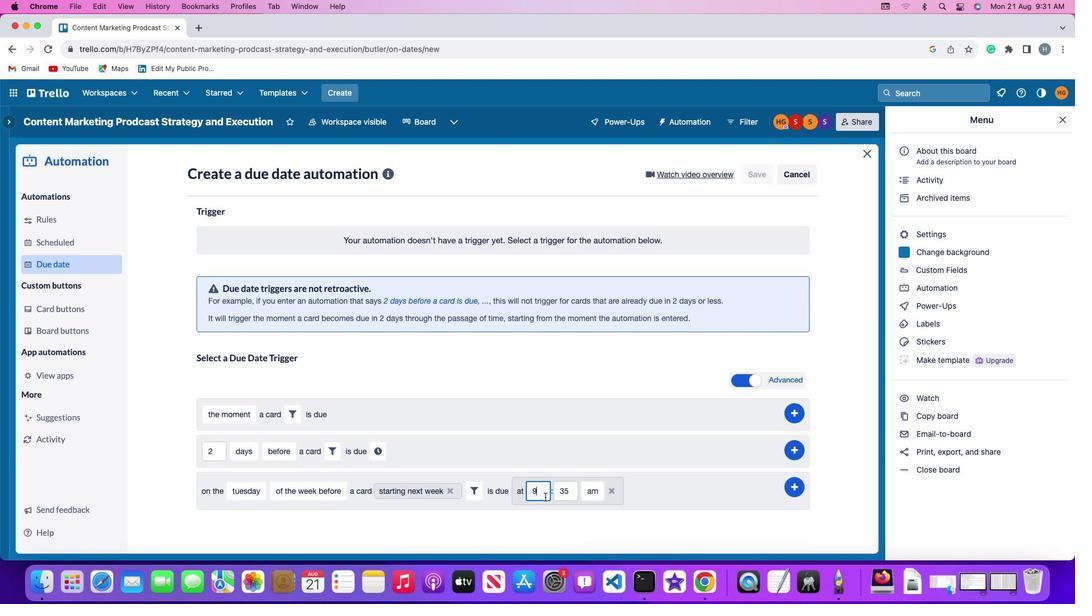 
Action: Key pressed Key.backspace'1''1'
Screenshot: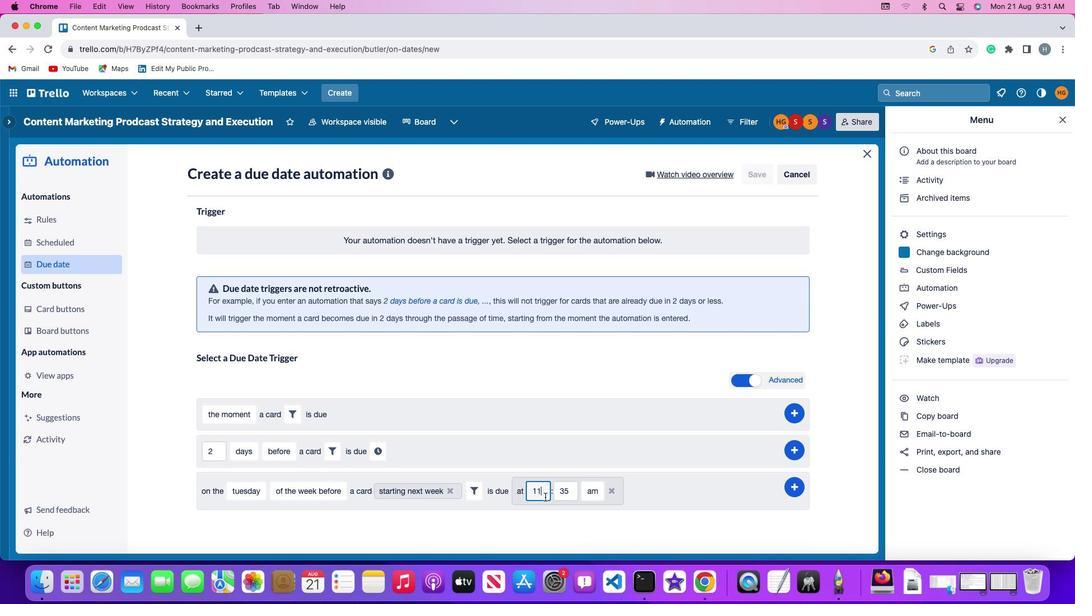 
Action: Mouse moved to (569, 487)
Screenshot: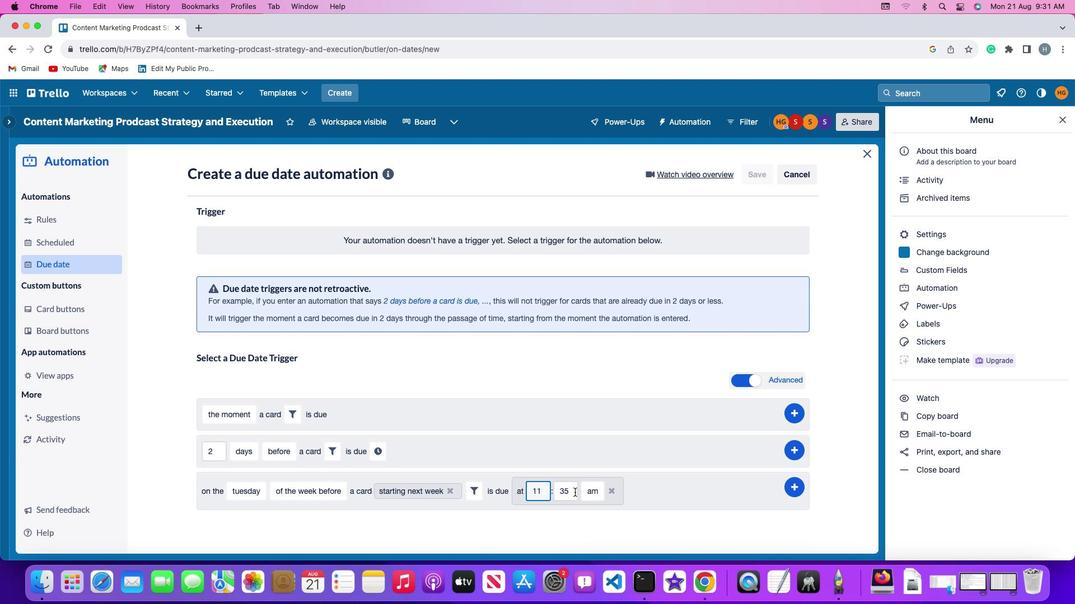 
Action: Mouse pressed left at (569, 487)
Screenshot: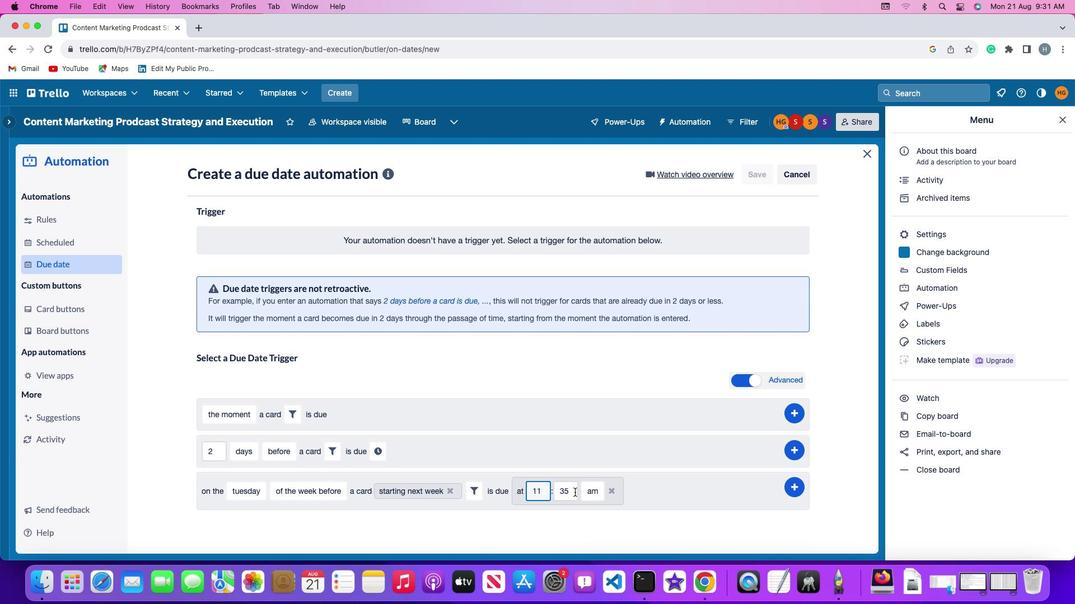 
Action: Mouse moved to (569, 486)
Screenshot: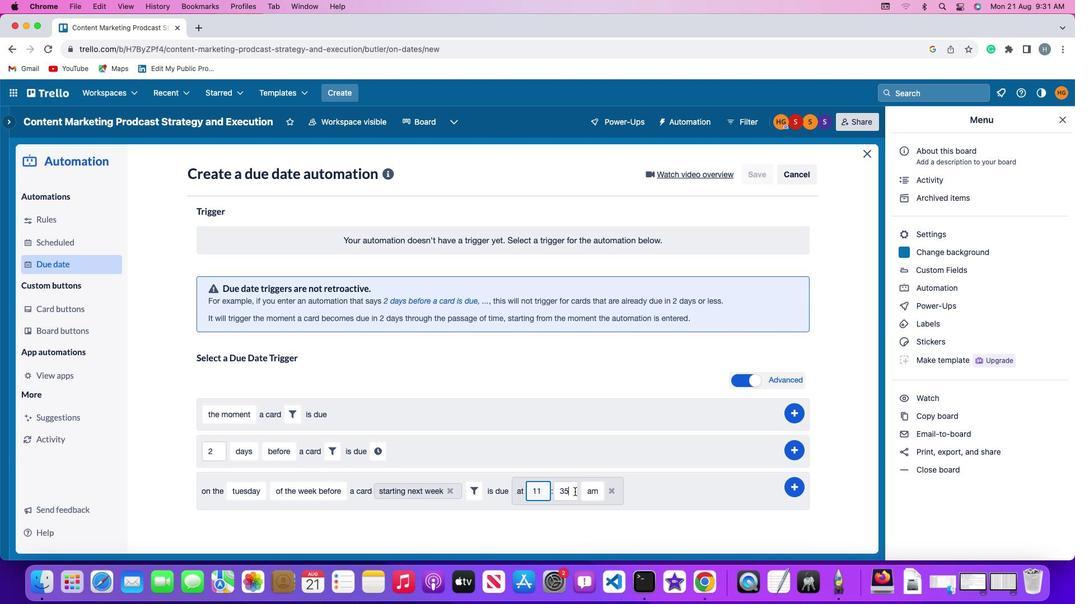 
Action: Key pressed Key.backspaceKey.backspace'0''0'
Screenshot: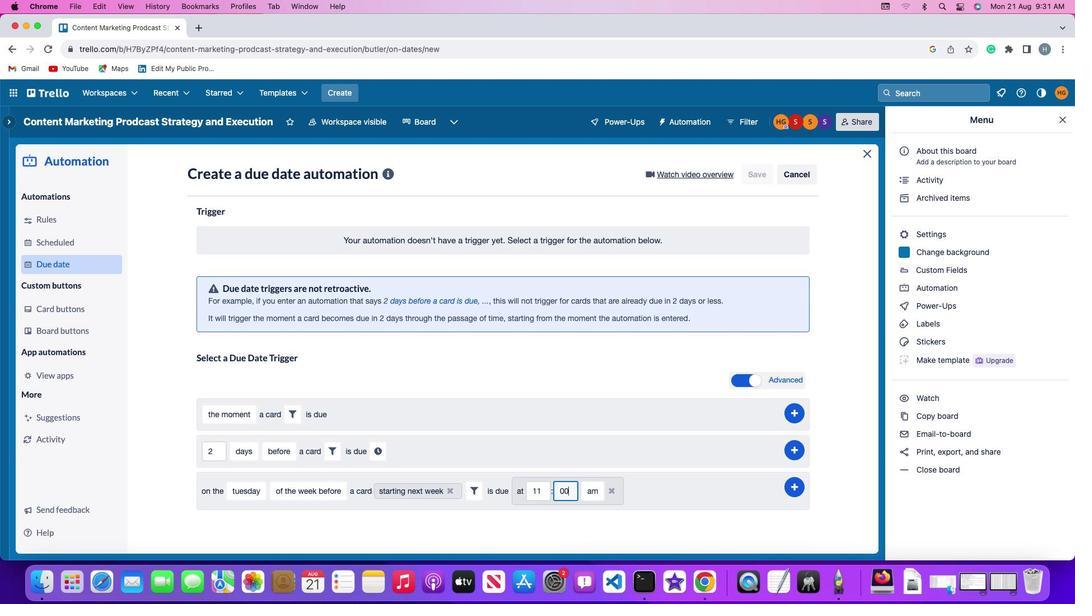 
Action: Mouse moved to (589, 487)
Screenshot: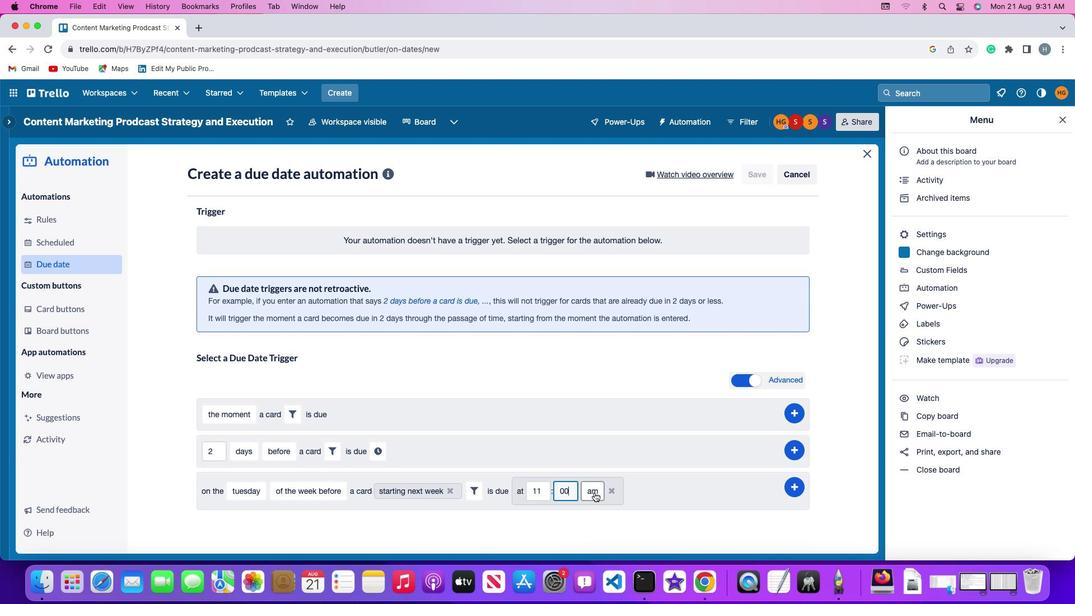
Action: Mouse pressed left at (589, 487)
Screenshot: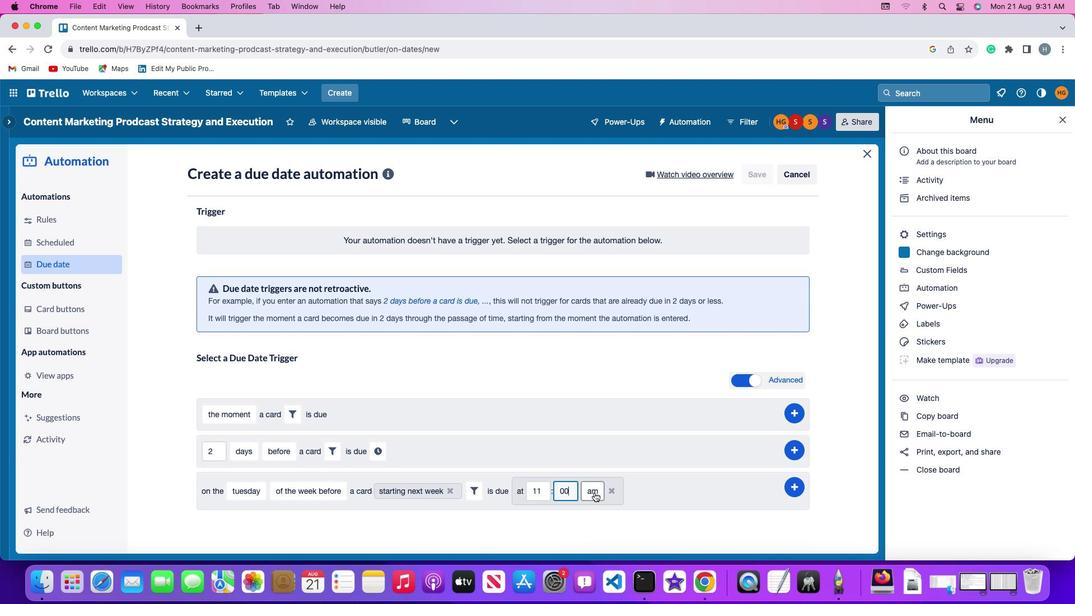 
Action: Mouse moved to (588, 504)
Screenshot: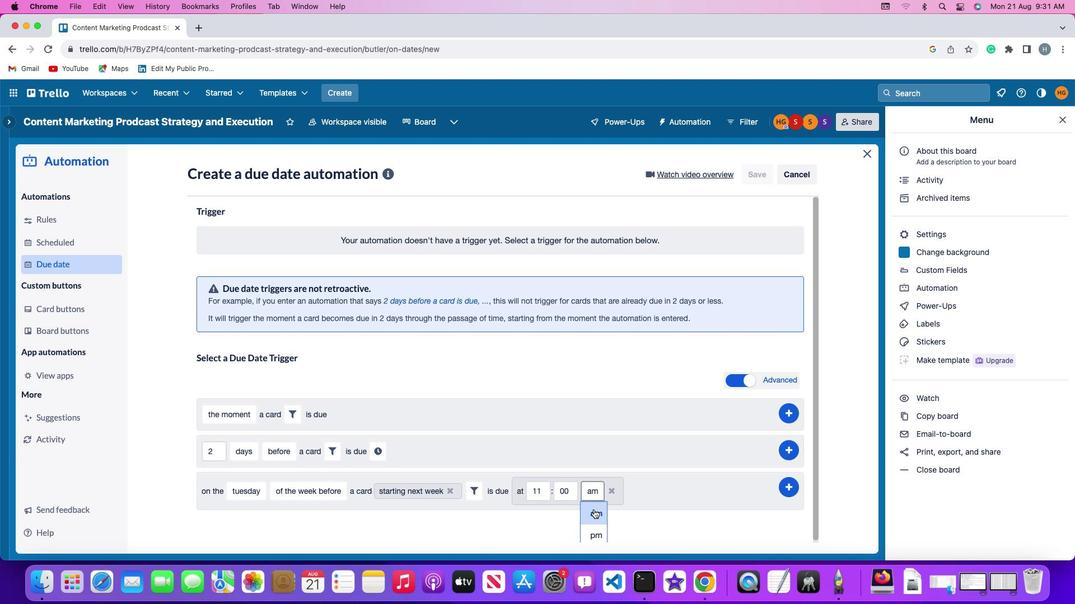 
Action: Mouse pressed left at (588, 504)
Screenshot: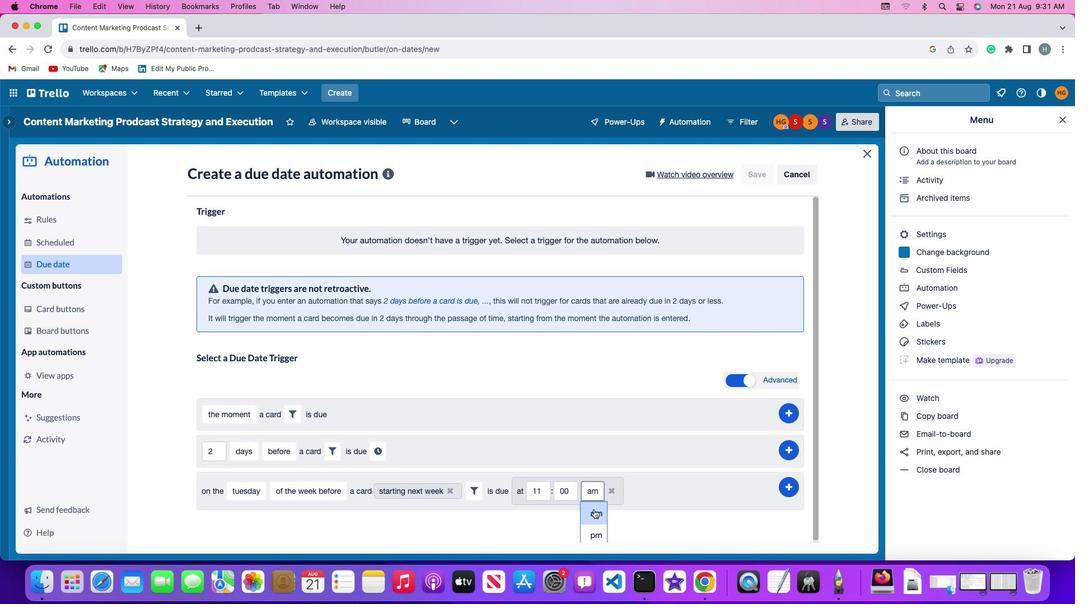 
Action: Mouse moved to (791, 478)
Screenshot: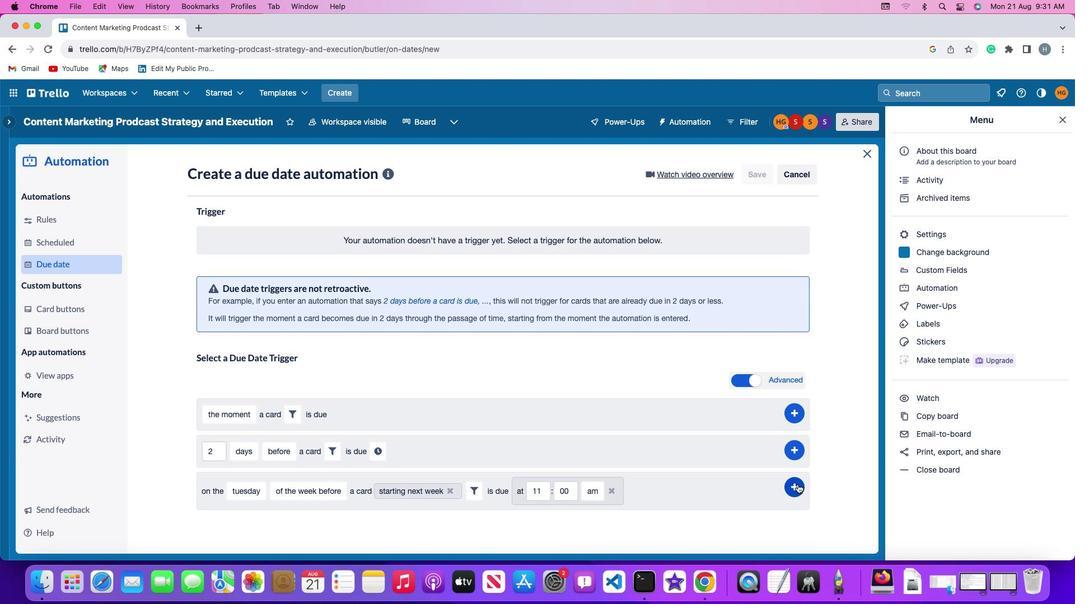 
Action: Mouse pressed left at (791, 478)
Screenshot: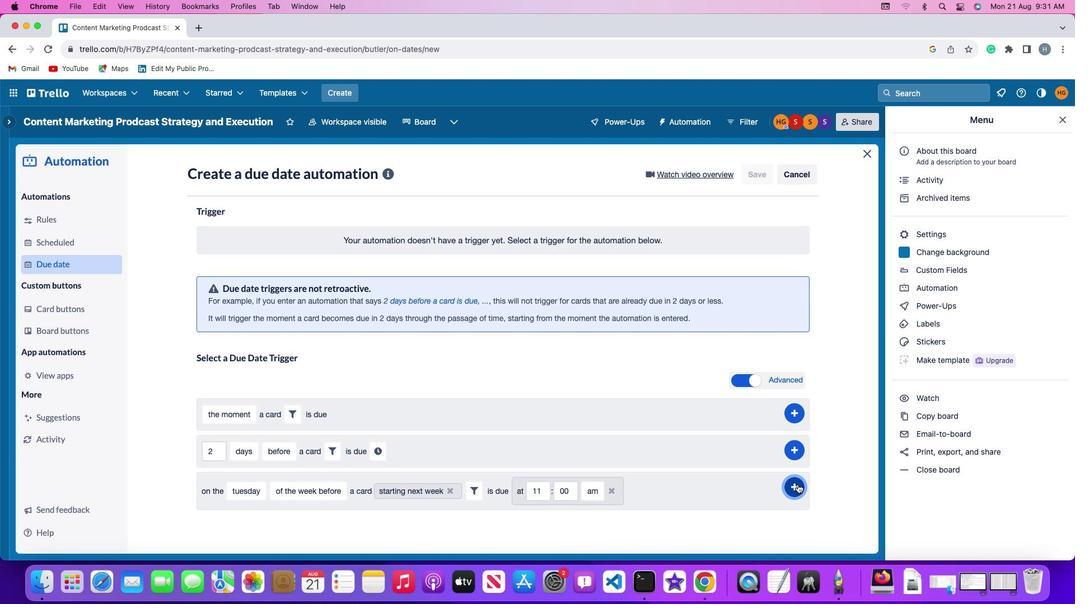 
Action: Mouse moved to (836, 387)
Screenshot: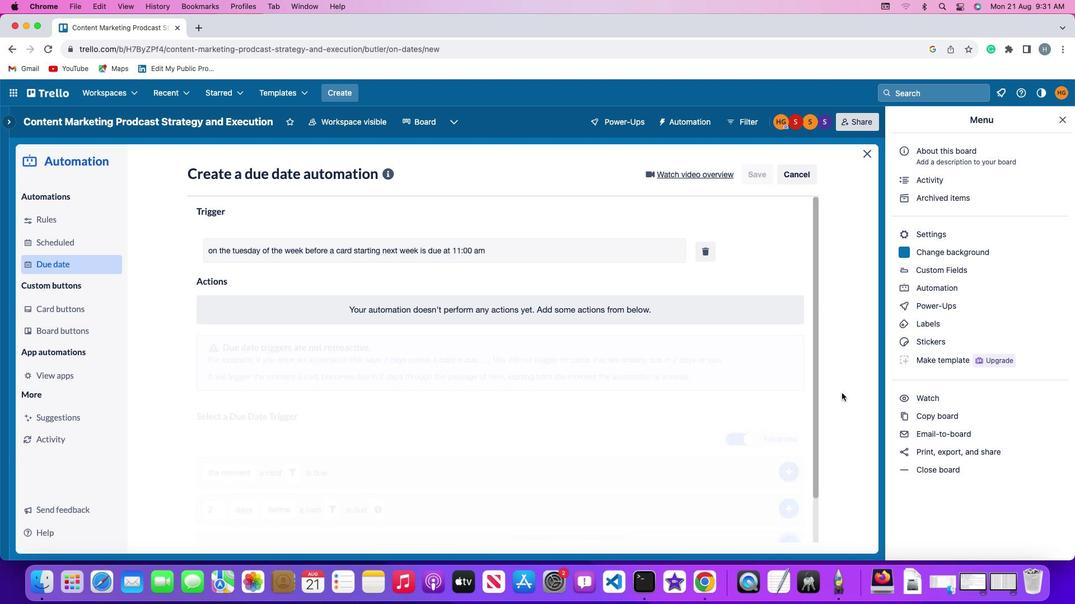 
